 Task: Open a blank sheet, save the file as Harper Add the quote 'Embrace the journey and enjoy the ride.'Embrace the journey and enjoy the ride.  Apply font style Apply font style Magneto and font size 16 Align the text to the Justify .Change the text color to  Olive Green 
Action: Key pressed ctrl+S<Key.caps_lock>H<Key.caps_lock>arper
Screenshot: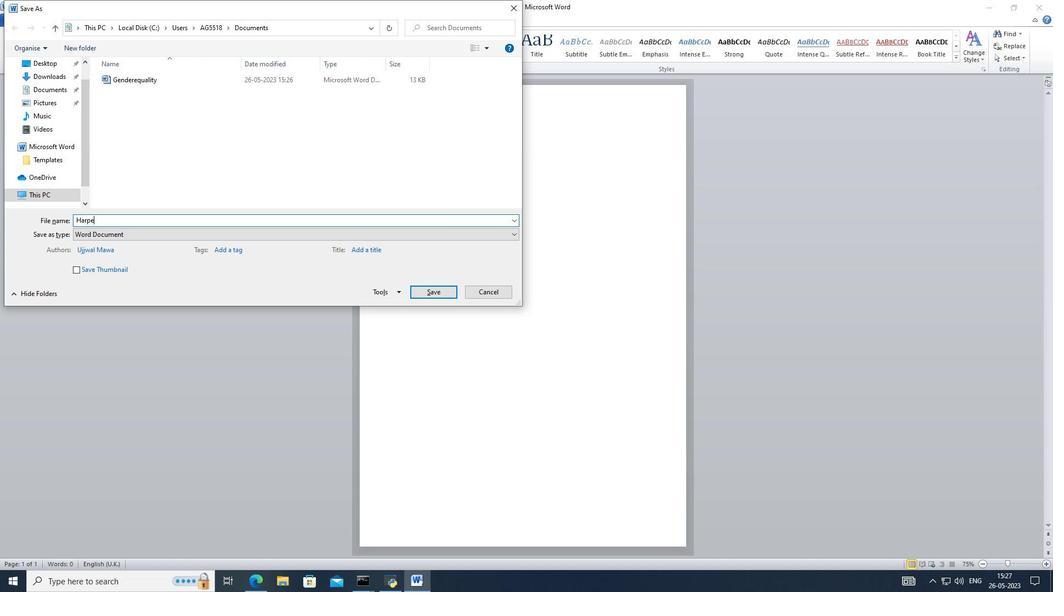 
Action: Mouse moved to (432, 292)
Screenshot: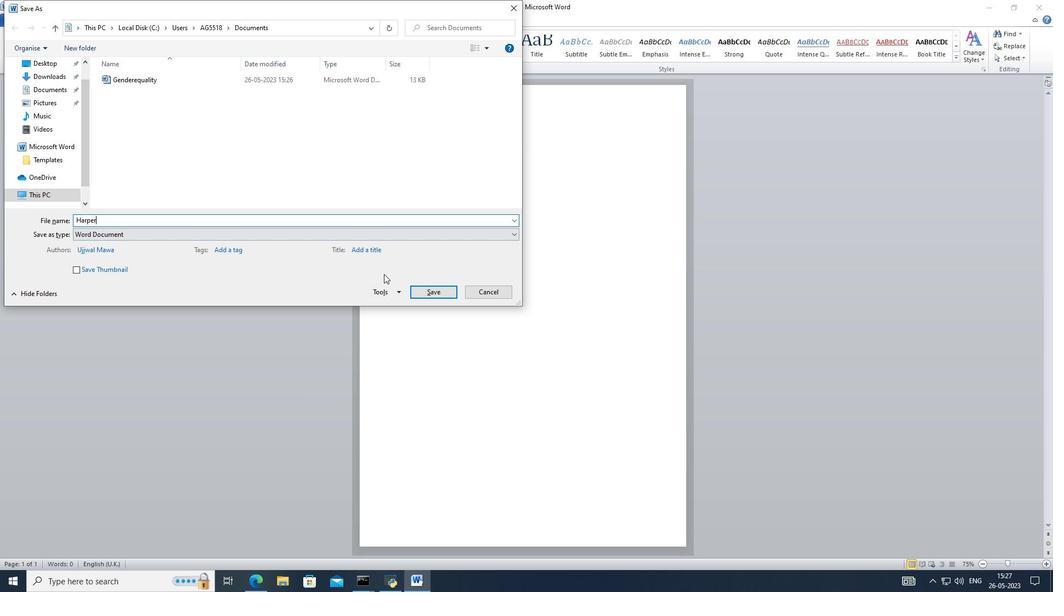 
Action: Mouse pressed left at (432, 292)
Screenshot: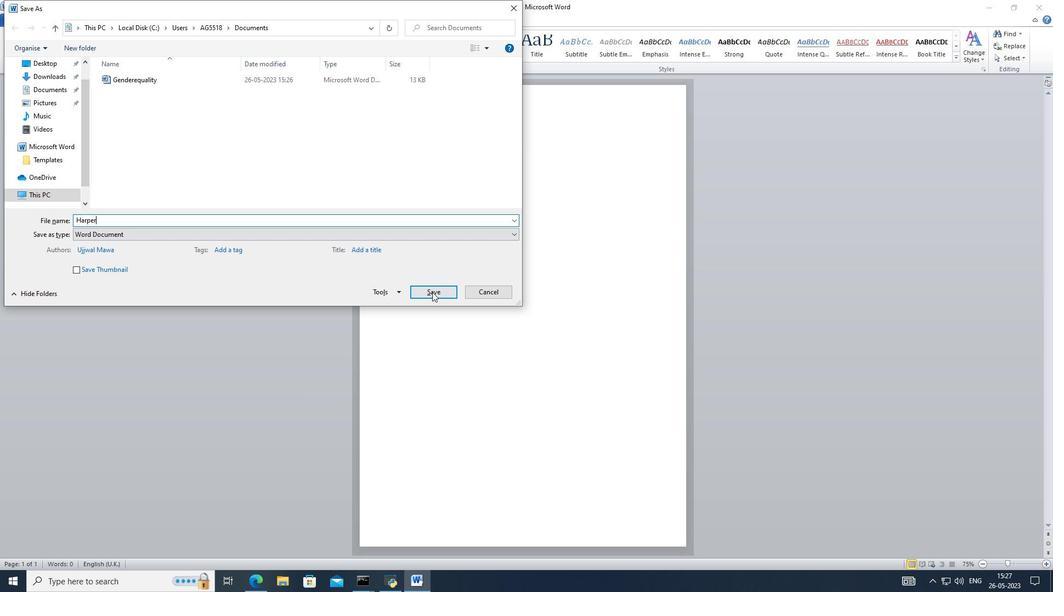 
Action: Mouse moved to (424, 169)
Screenshot: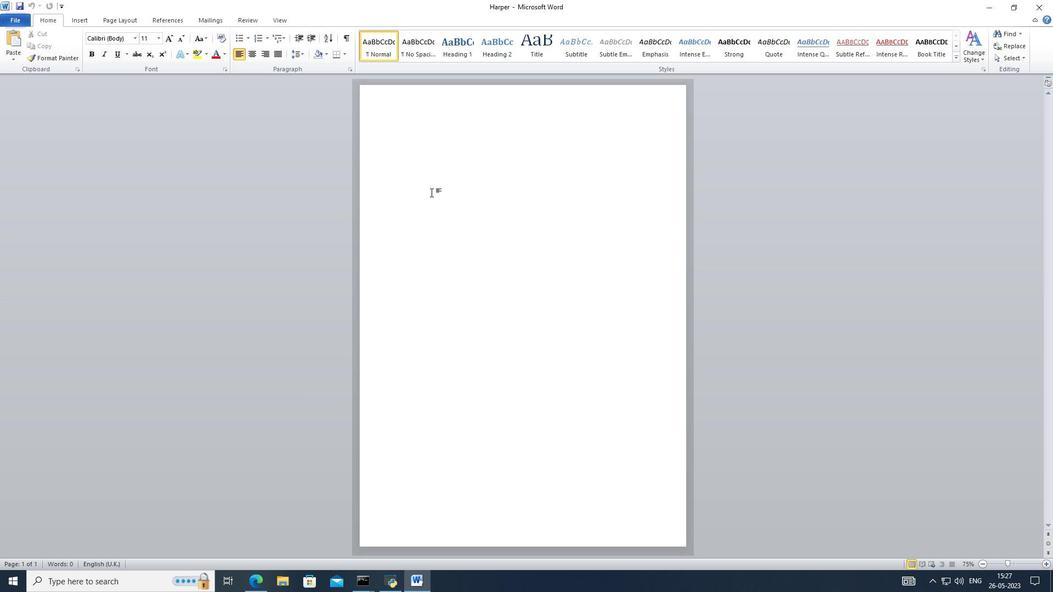 
Action: Mouse pressed left at (424, 169)
Screenshot: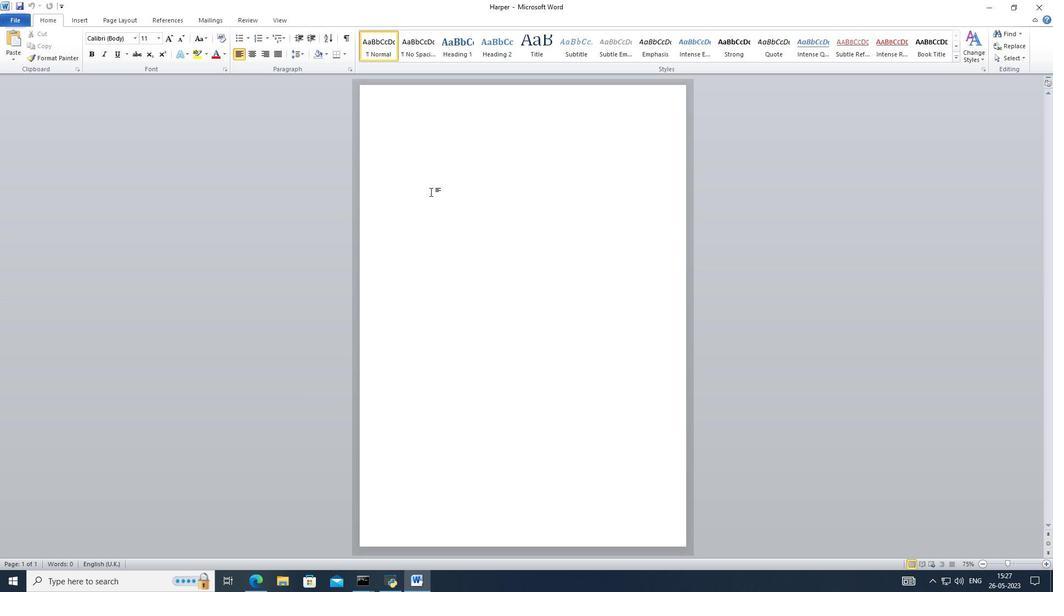 
Action: Key pressed <Key.shift_r>"<Key.caps_lock>E<Key.caps_lock>mbrace<Key.space>the<Key.space>journey<Key.space>and<Key.space>enj<Key.backspace>joy<Key.space>the<Key.space>ride.<Key.shift_r>"
Screenshot: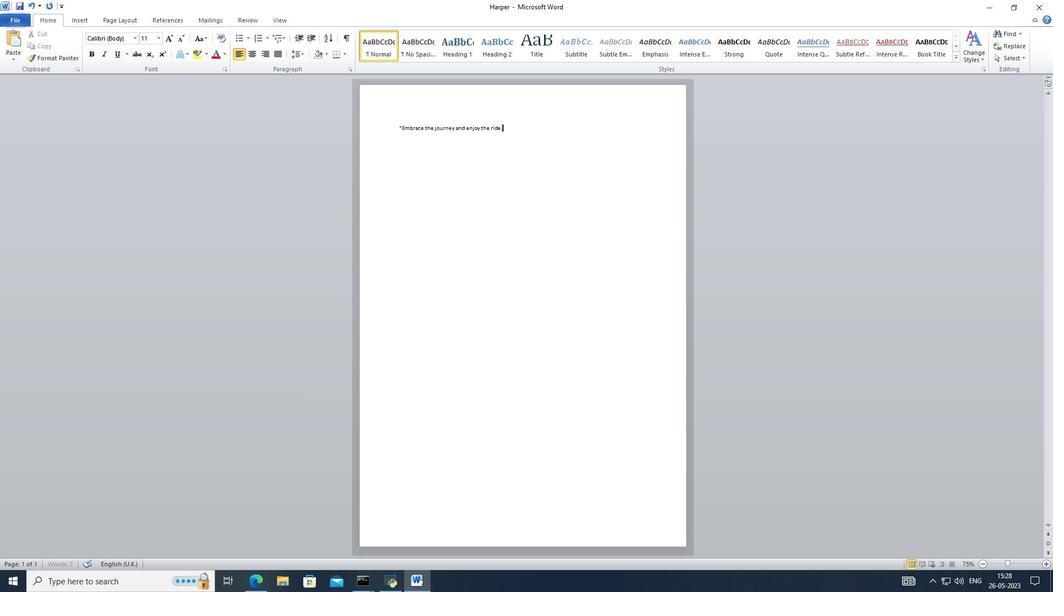 
Action: Mouse moved to (507, 120)
Screenshot: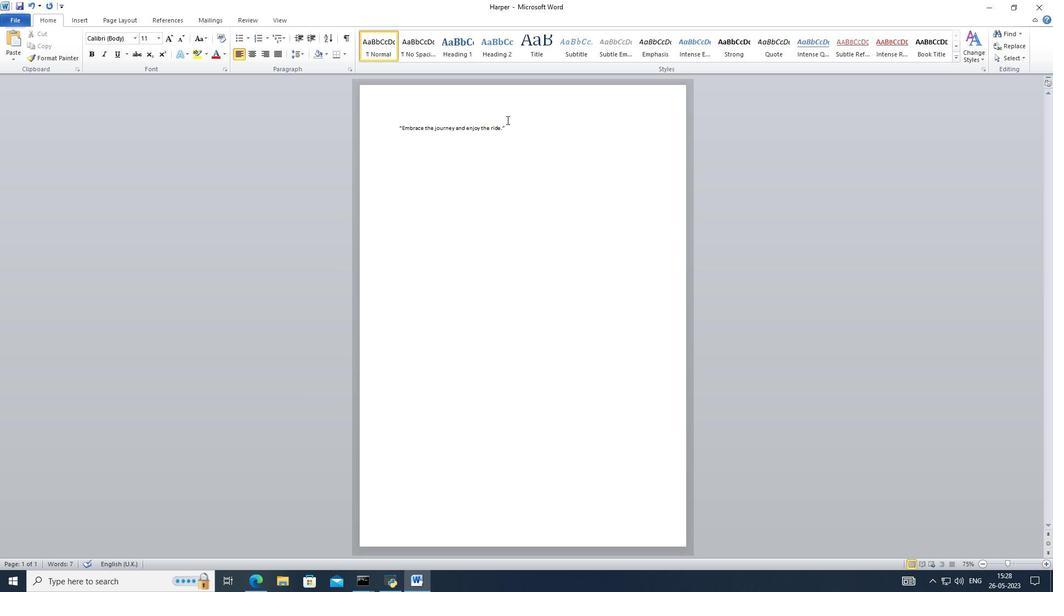 
Action: Mouse pressed left at (507, 120)
Screenshot: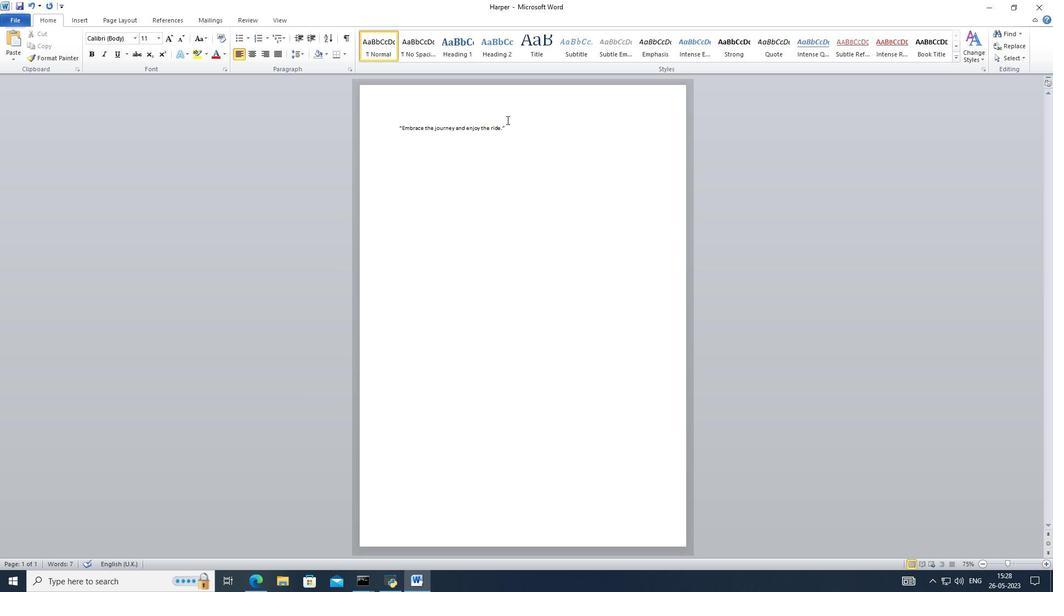 
Action: Mouse moved to (135, 36)
Screenshot: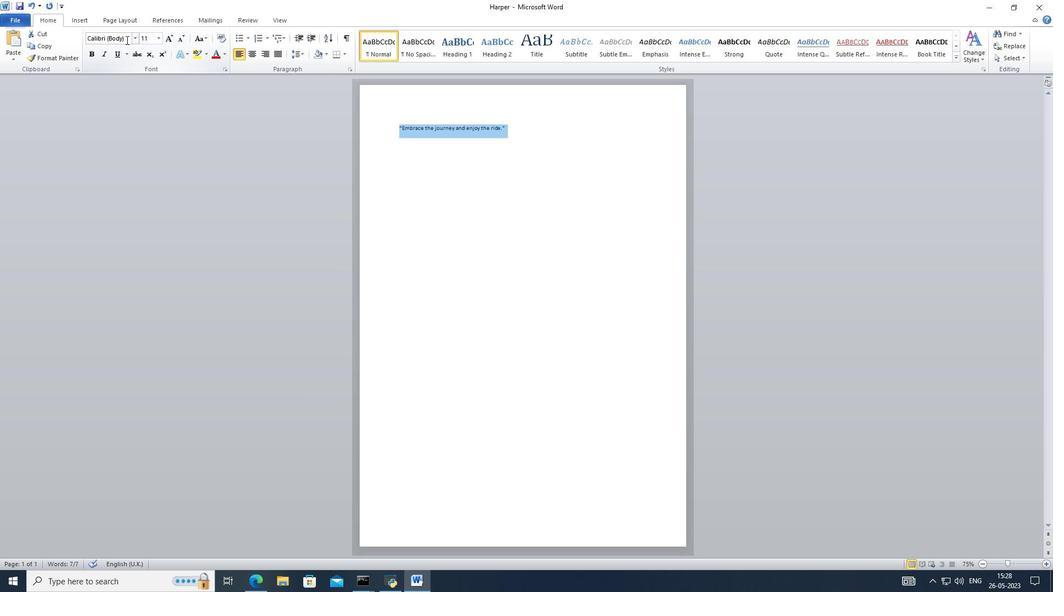 
Action: Mouse pressed left at (135, 36)
Screenshot: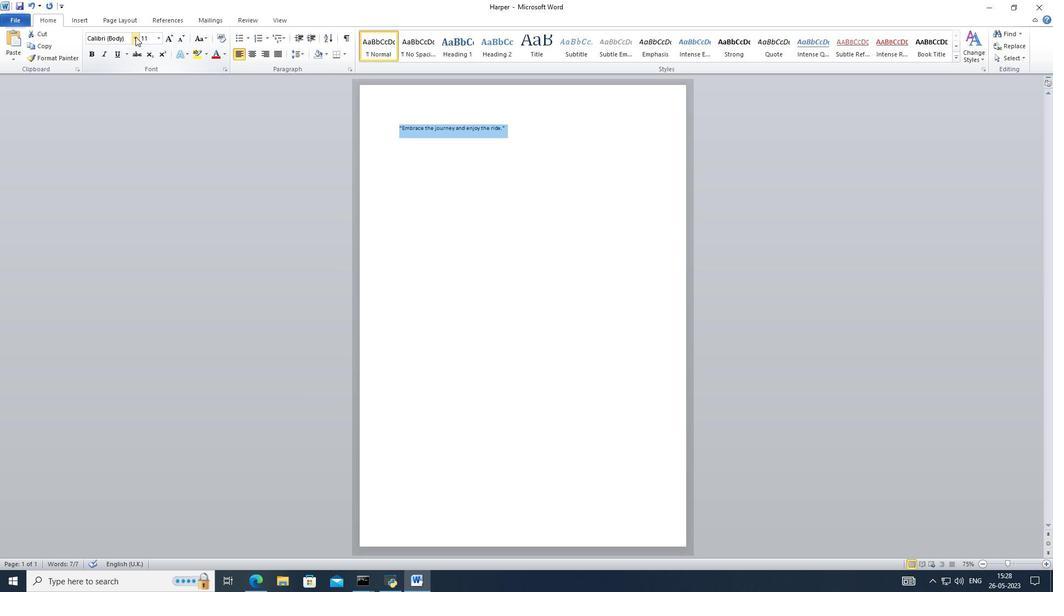 
Action: Mouse moved to (122, 259)
Screenshot: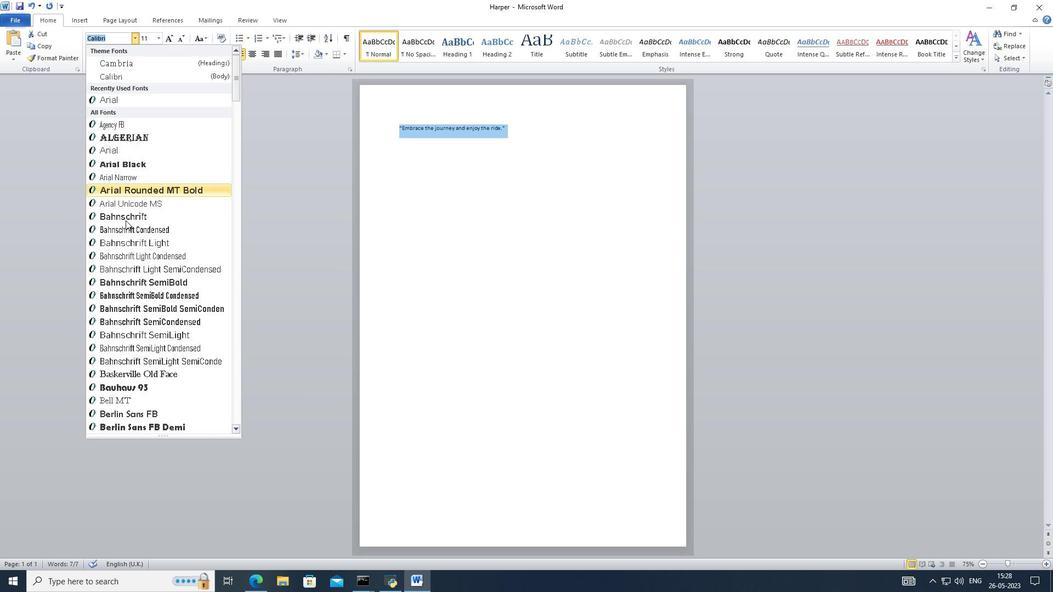 
Action: Mouse scrolled (122, 258) with delta (0, 0)
Screenshot: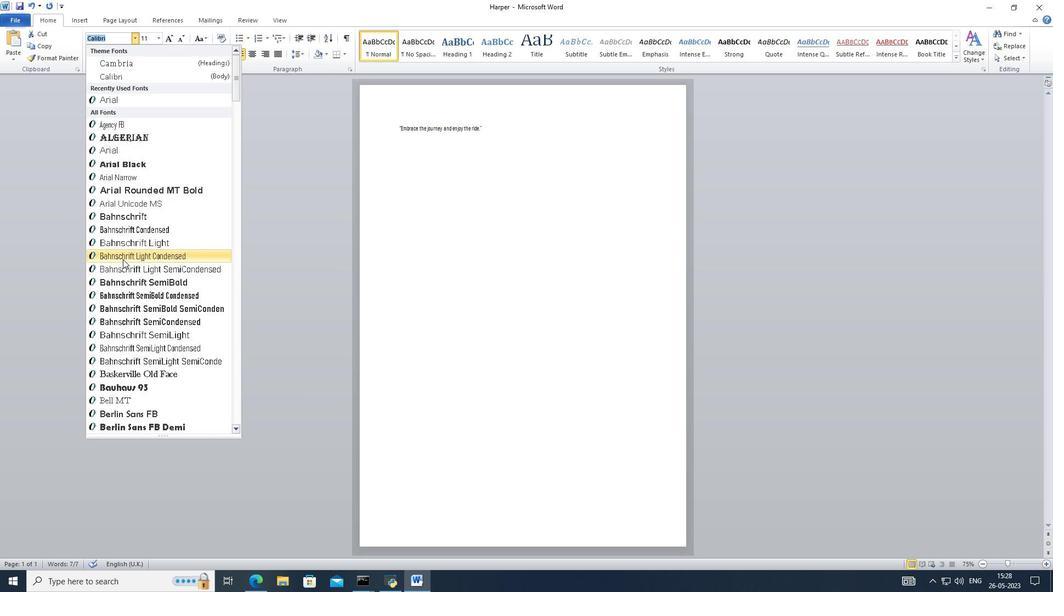 
Action: Mouse scrolled (122, 258) with delta (0, 0)
Screenshot: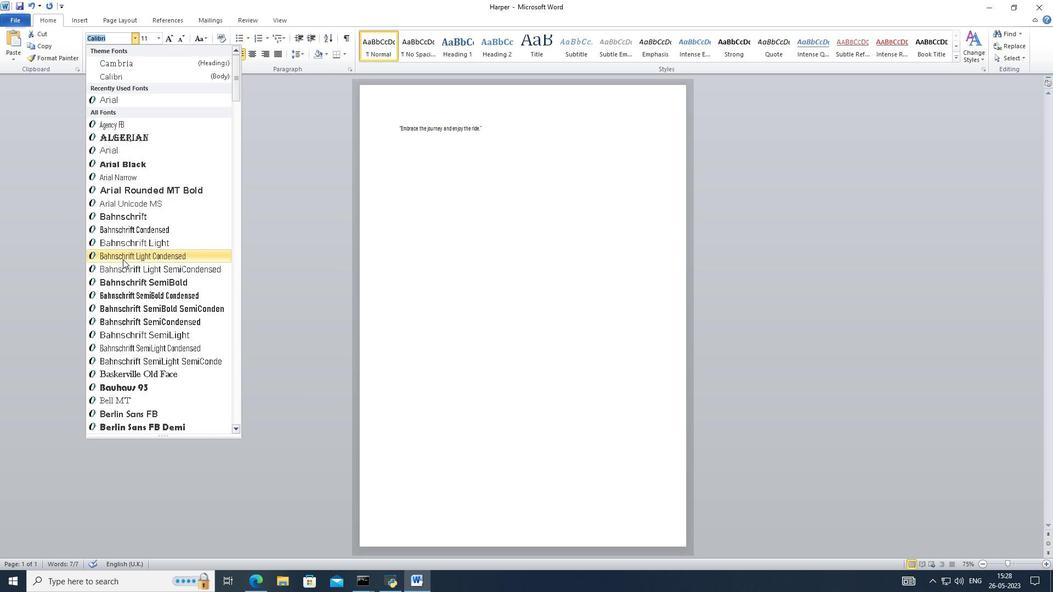 
Action: Mouse scrolled (122, 258) with delta (0, 0)
Screenshot: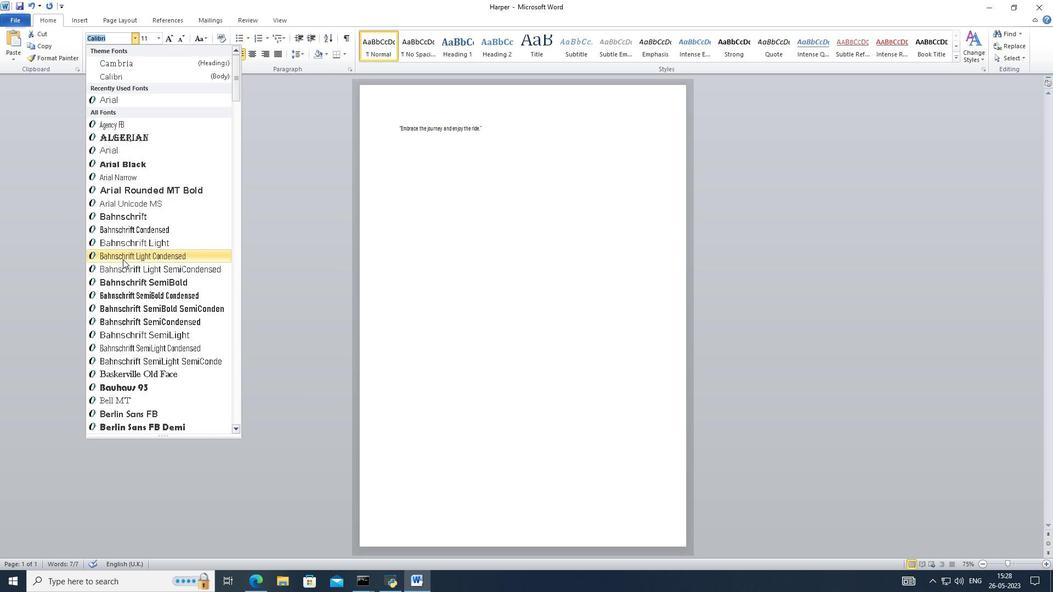 
Action: Mouse scrolled (122, 260) with delta (0, 0)
Screenshot: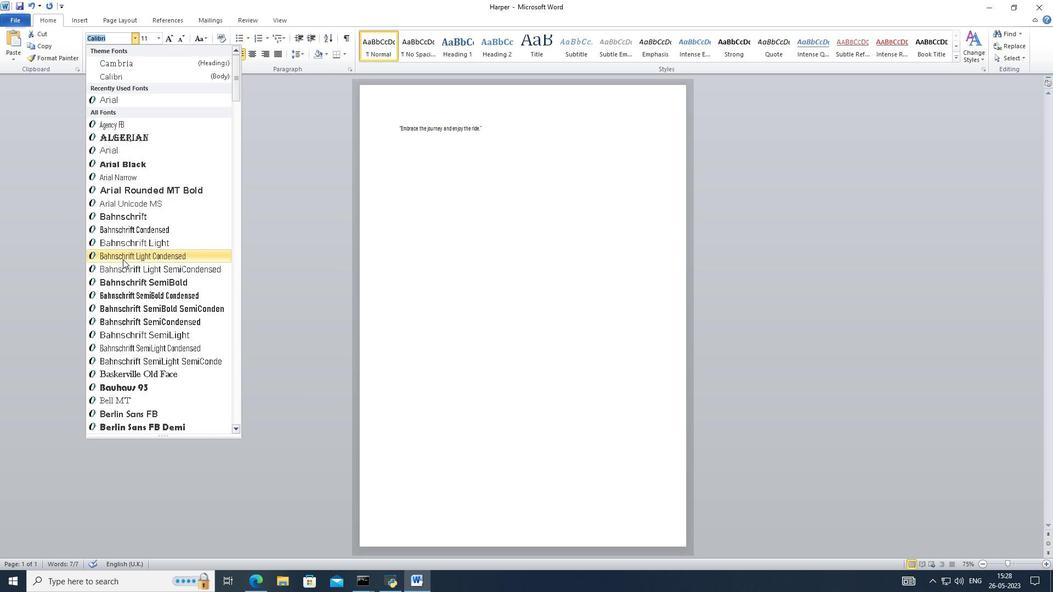 
Action: Mouse scrolled (122, 258) with delta (0, 0)
Screenshot: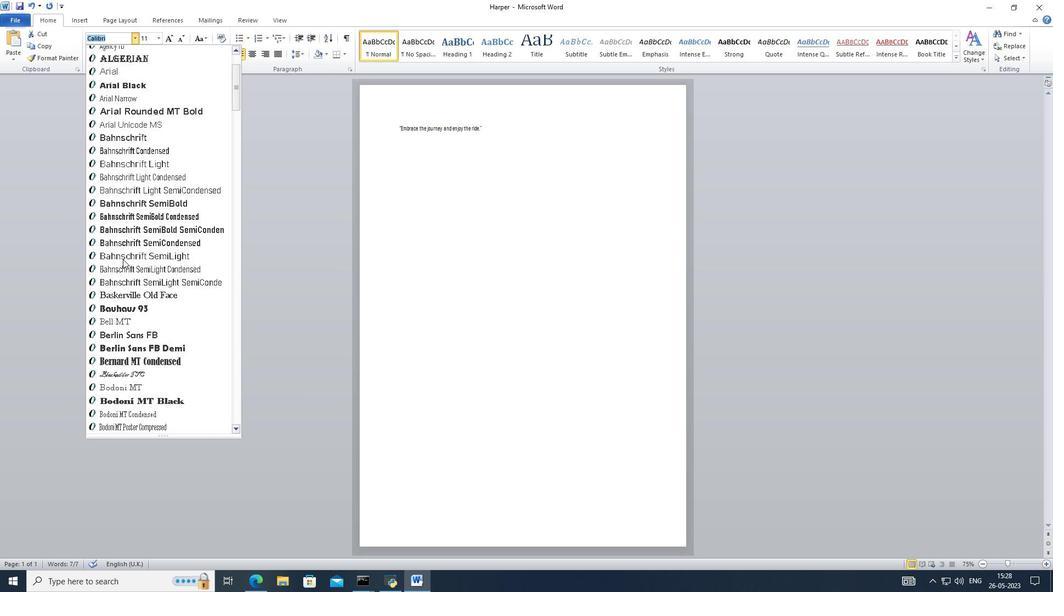 
Action: Mouse scrolled (122, 258) with delta (0, 0)
Screenshot: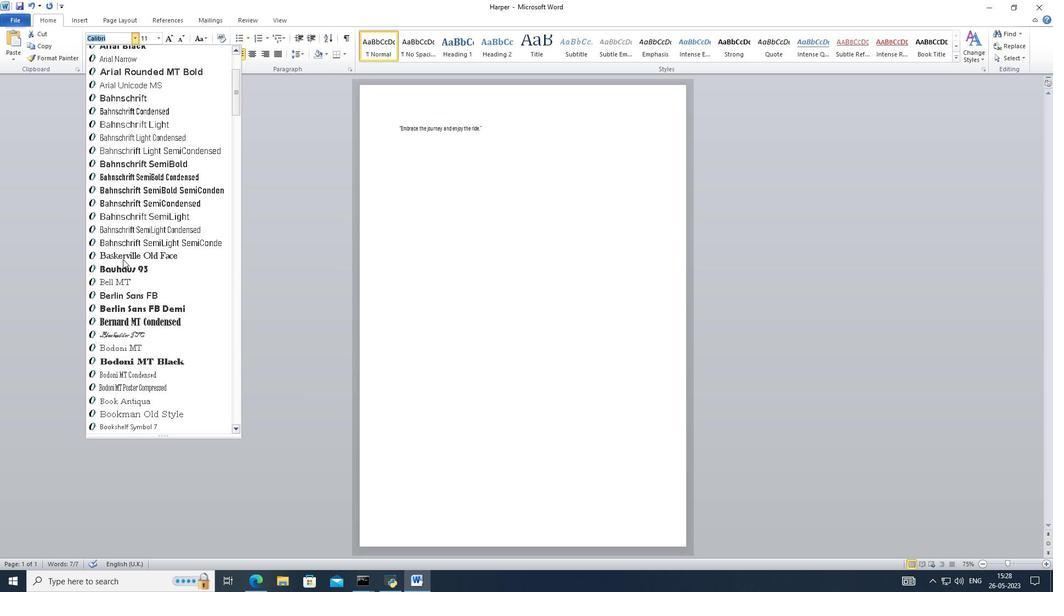 
Action: Mouse scrolled (122, 258) with delta (0, 0)
Screenshot: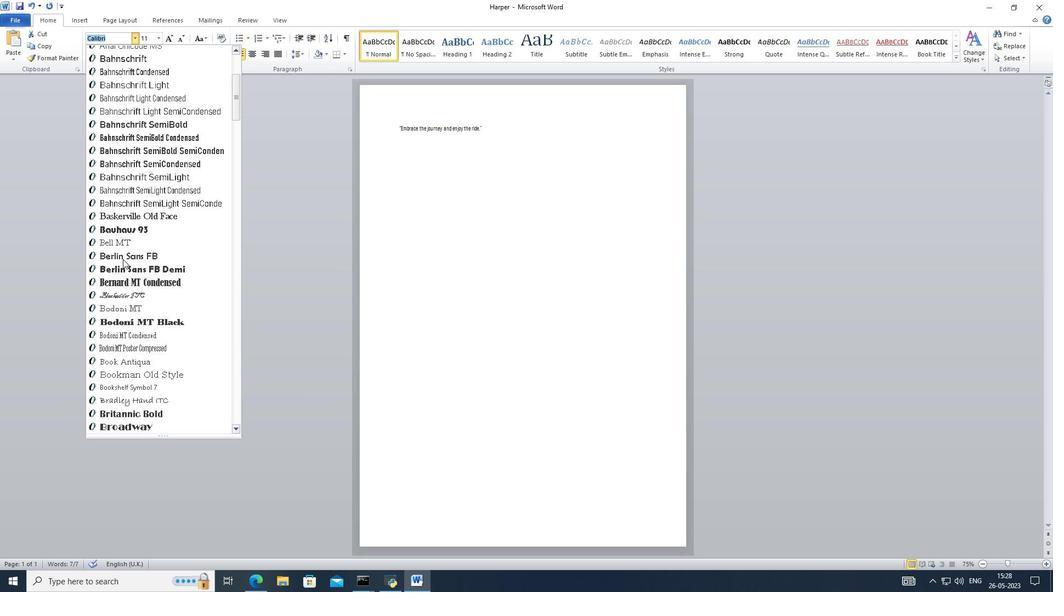 
Action: Mouse scrolled (122, 258) with delta (0, 0)
Screenshot: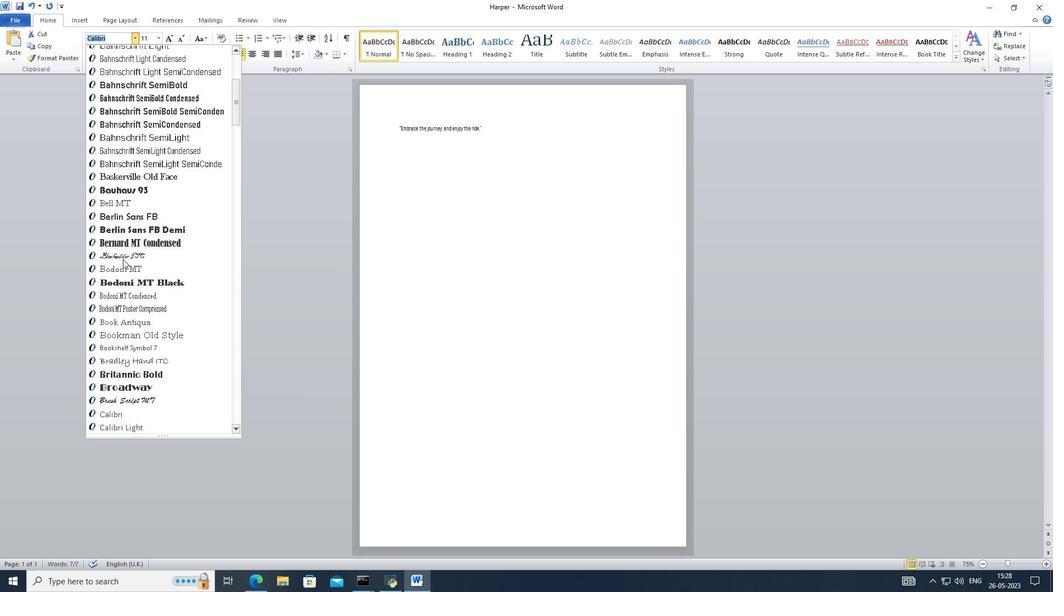 
Action: Mouse scrolled (122, 258) with delta (0, 0)
Screenshot: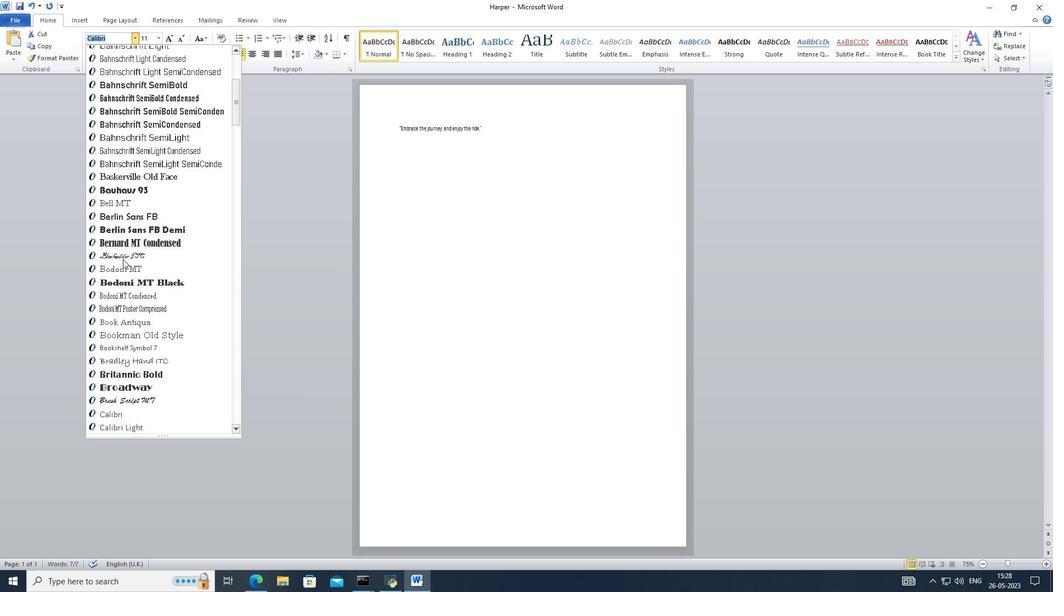 
Action: Mouse scrolled (122, 258) with delta (0, 0)
Screenshot: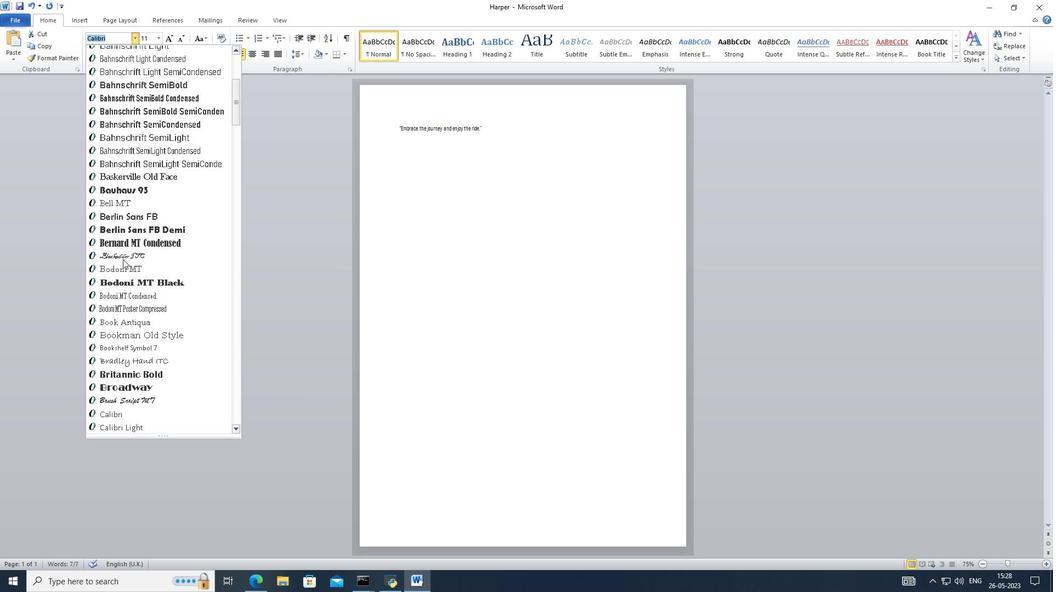 
Action: Mouse scrolled (122, 258) with delta (0, 0)
Screenshot: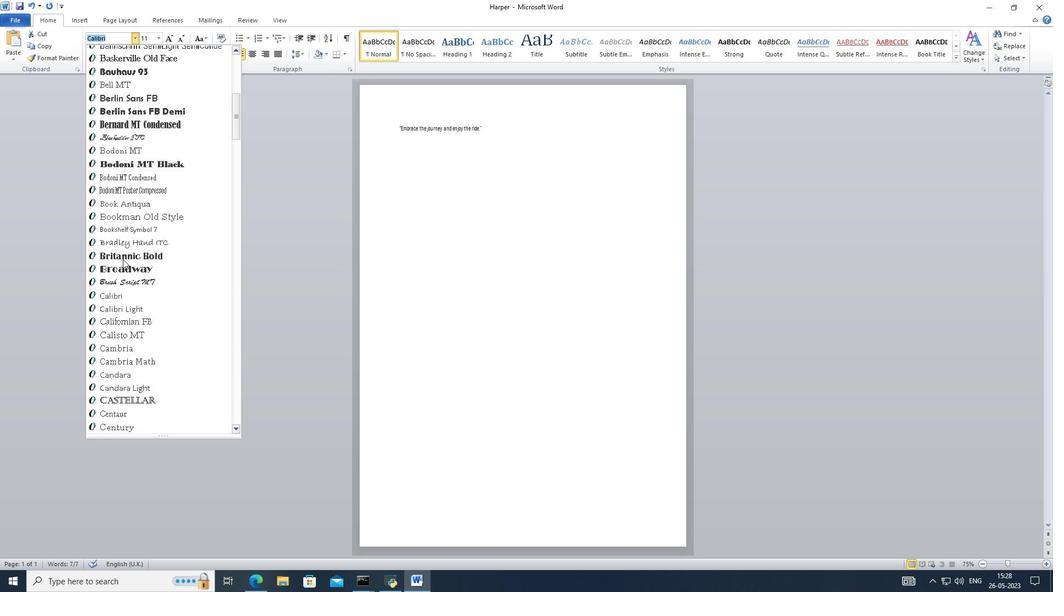 
Action: Mouse scrolled (122, 260) with delta (0, 0)
Screenshot: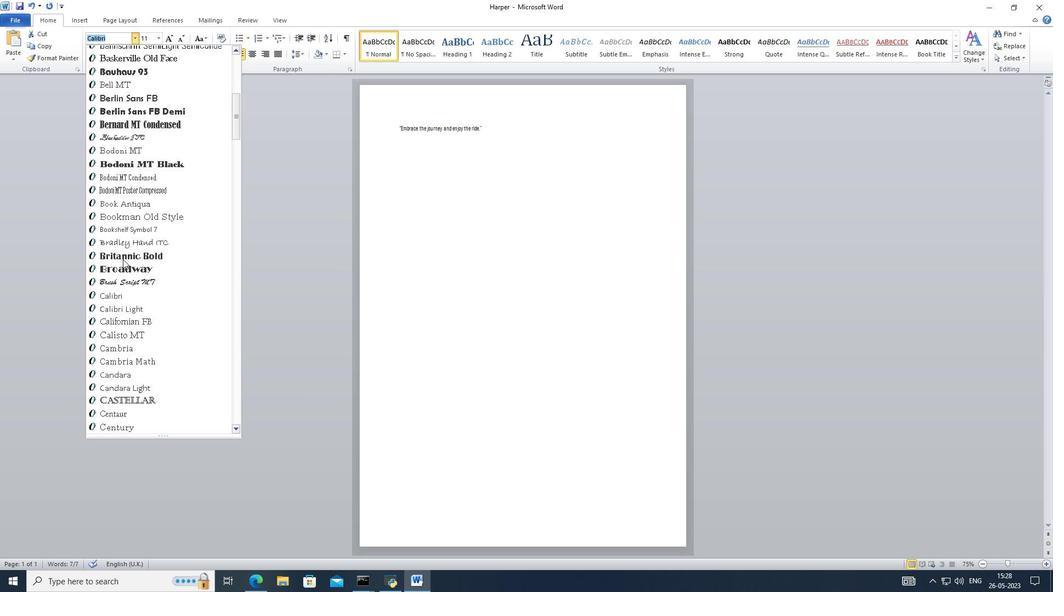 
Action: Mouse moved to (122, 260)
Screenshot: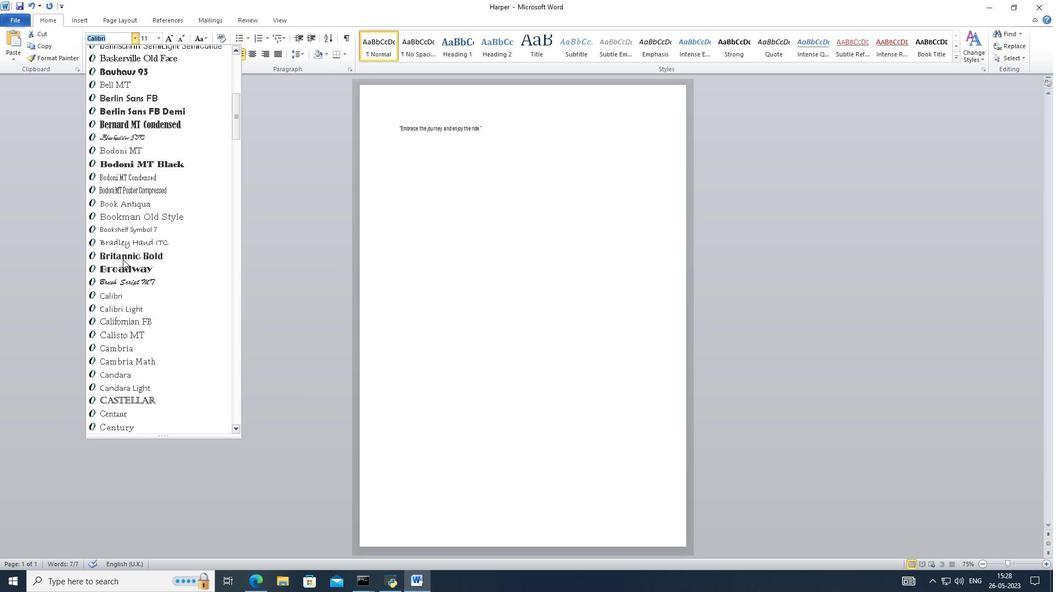 
Action: Mouse scrolled (122, 259) with delta (0, 0)
Screenshot: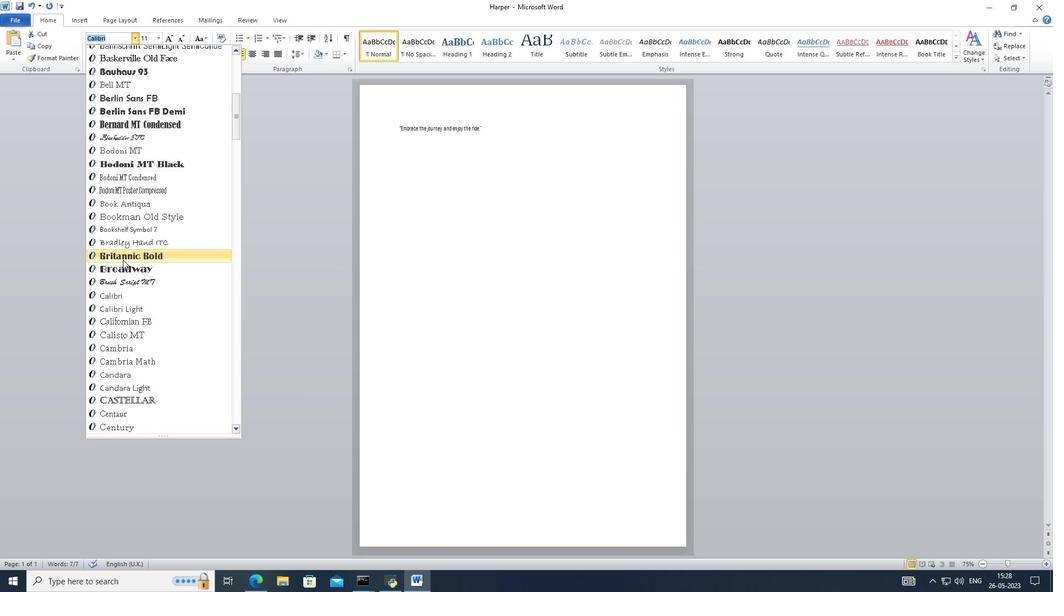 
Action: Mouse moved to (123, 258)
Screenshot: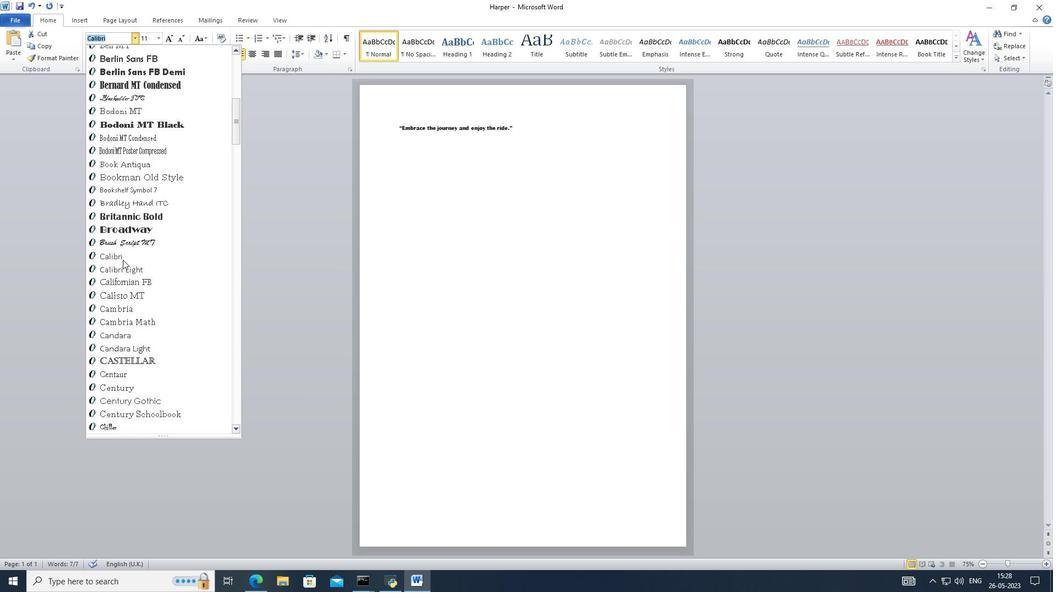 
Action: Mouse scrolled (123, 259) with delta (0, 0)
Screenshot: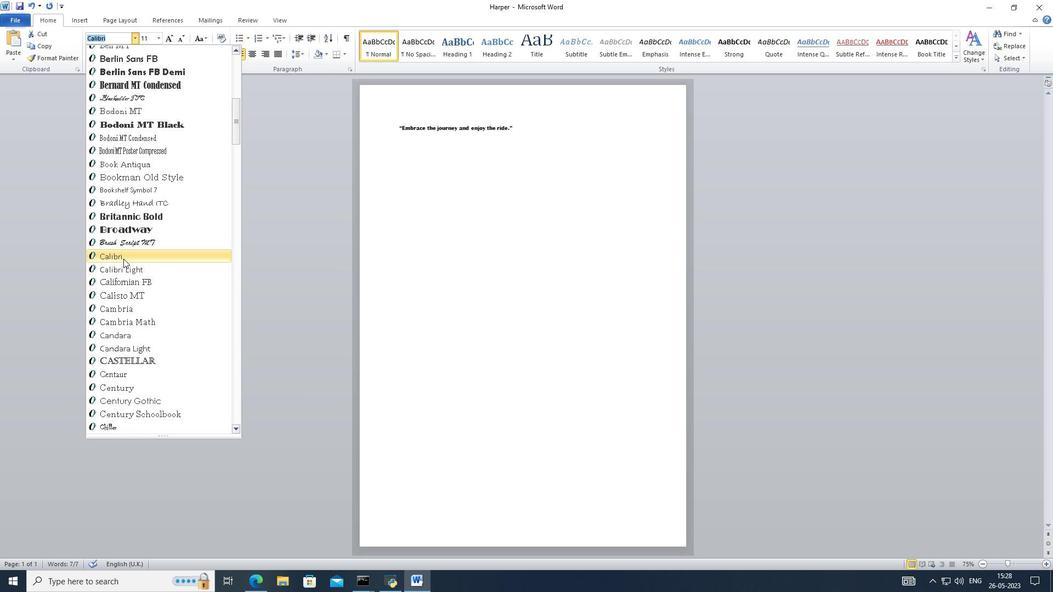 
Action: Mouse scrolled (123, 258) with delta (0, 0)
Screenshot: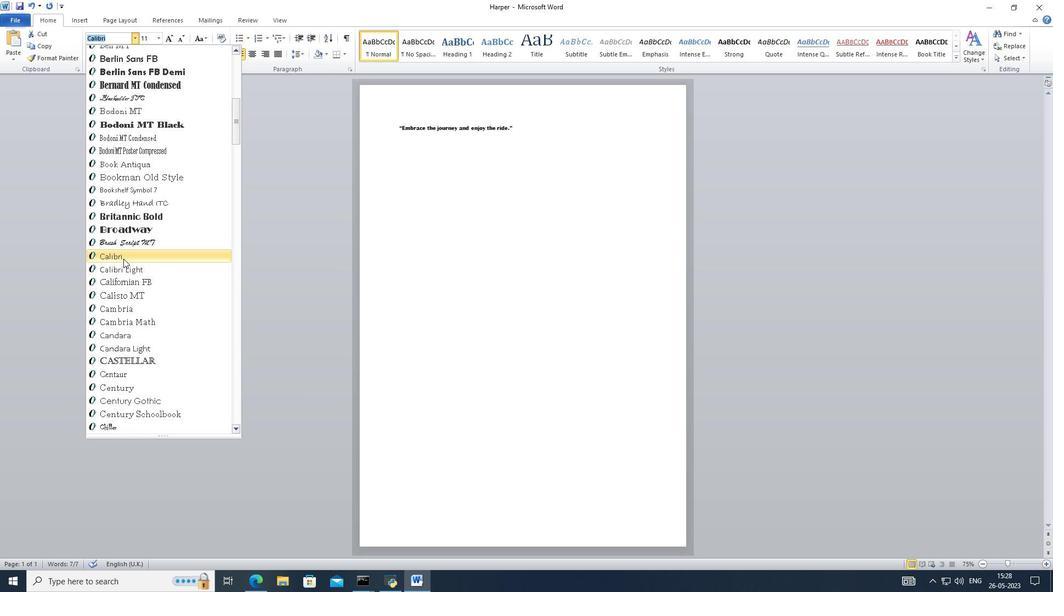 
Action: Mouse moved to (150, 339)
Screenshot: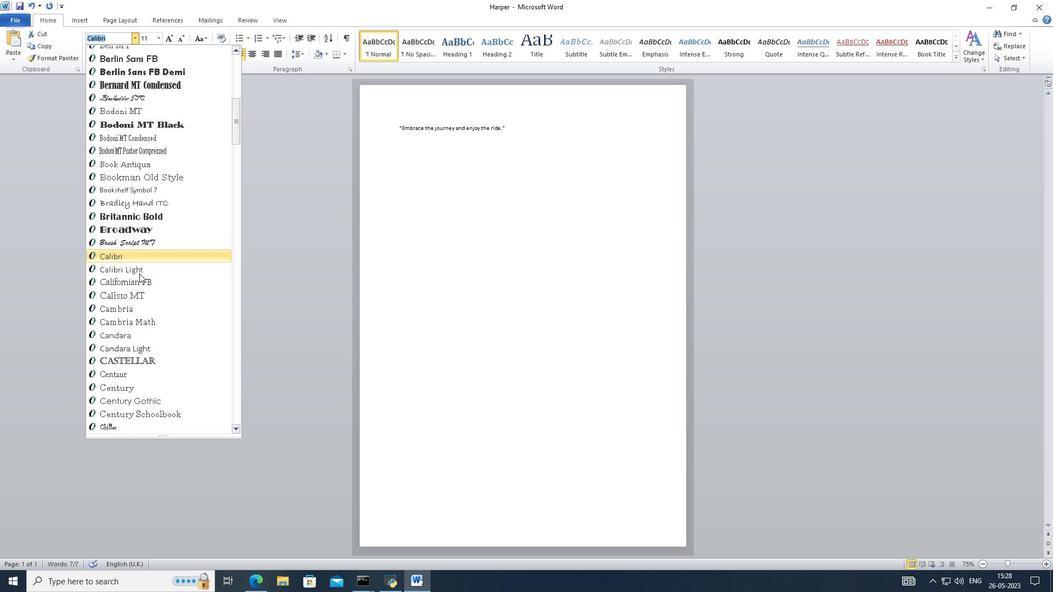 
Action: Mouse scrolled (150, 339) with delta (0, 0)
Screenshot: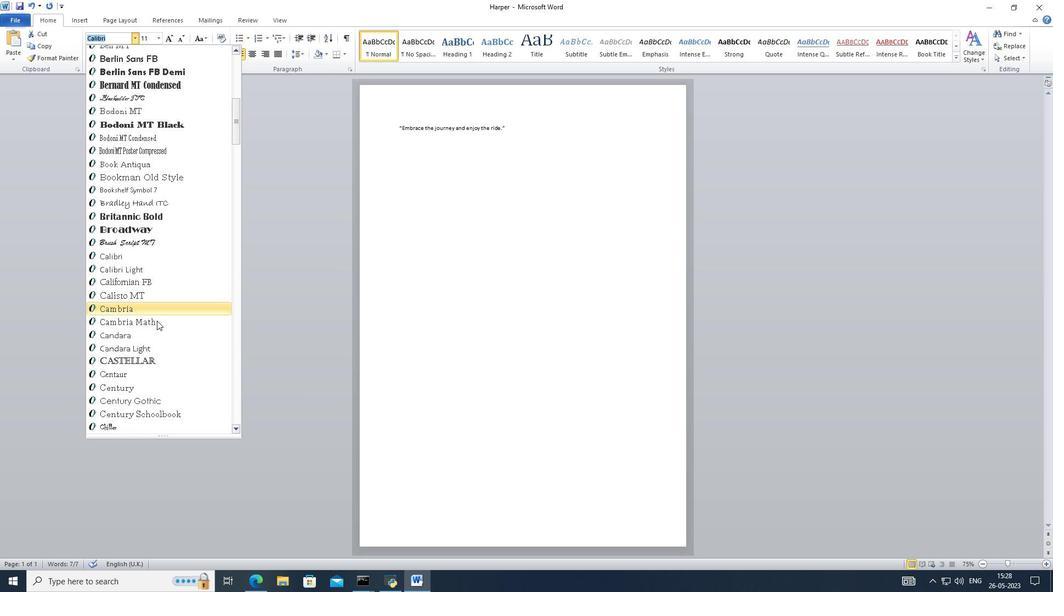 
Action: Mouse scrolled (150, 339) with delta (0, 0)
Screenshot: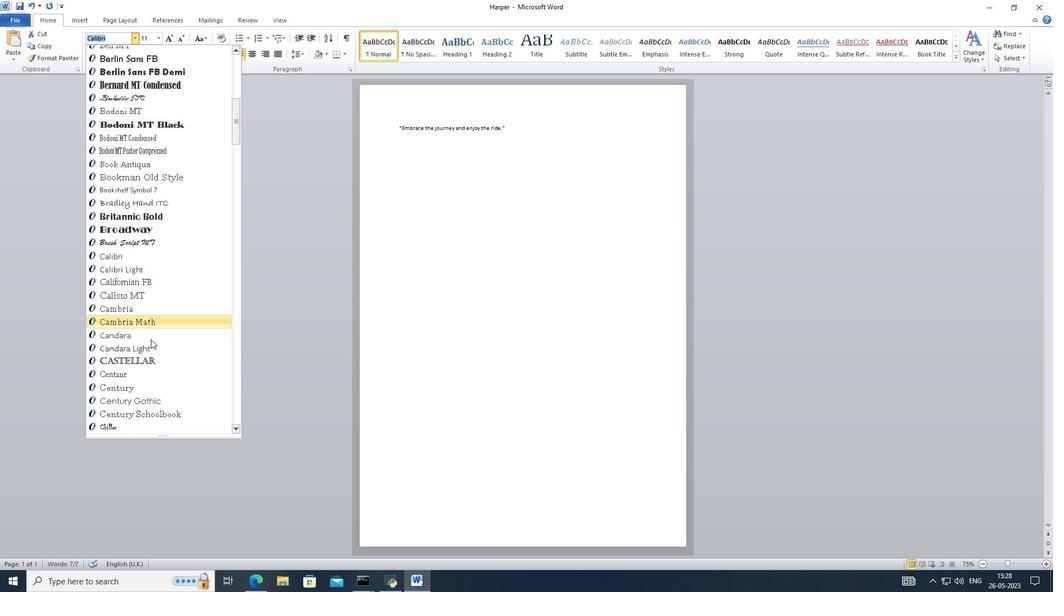 
Action: Mouse moved to (149, 340)
Screenshot: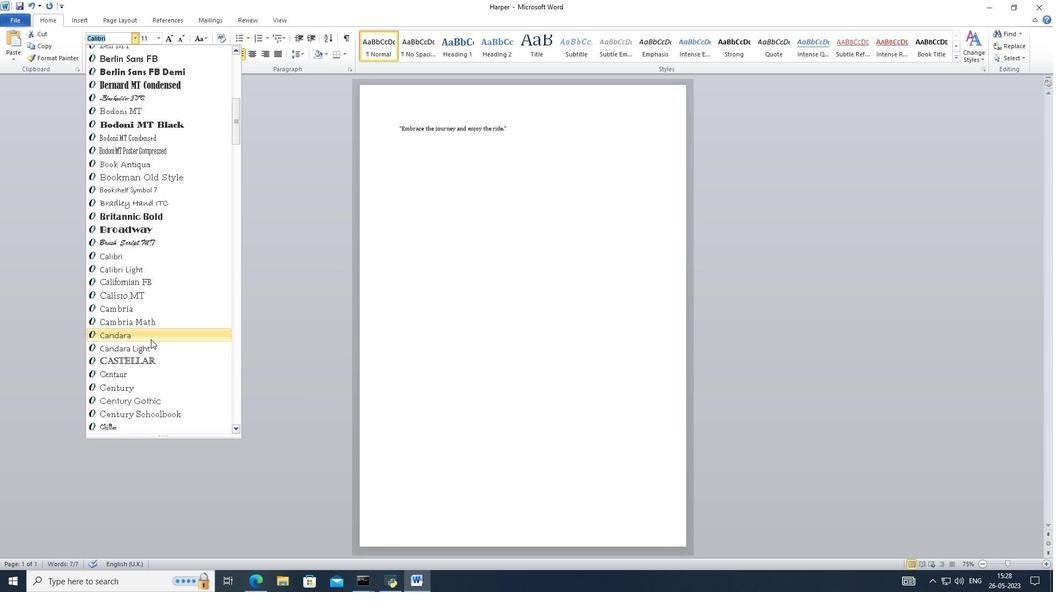 
Action: Mouse scrolled (149, 340) with delta (0, 0)
Screenshot: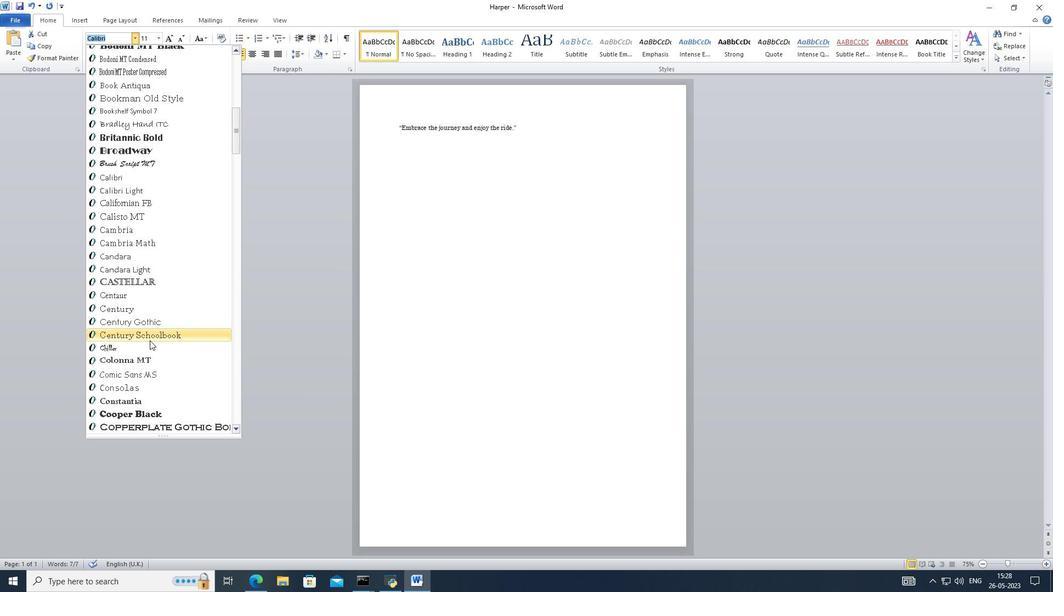 
Action: Mouse scrolled (149, 340) with delta (0, 0)
Screenshot: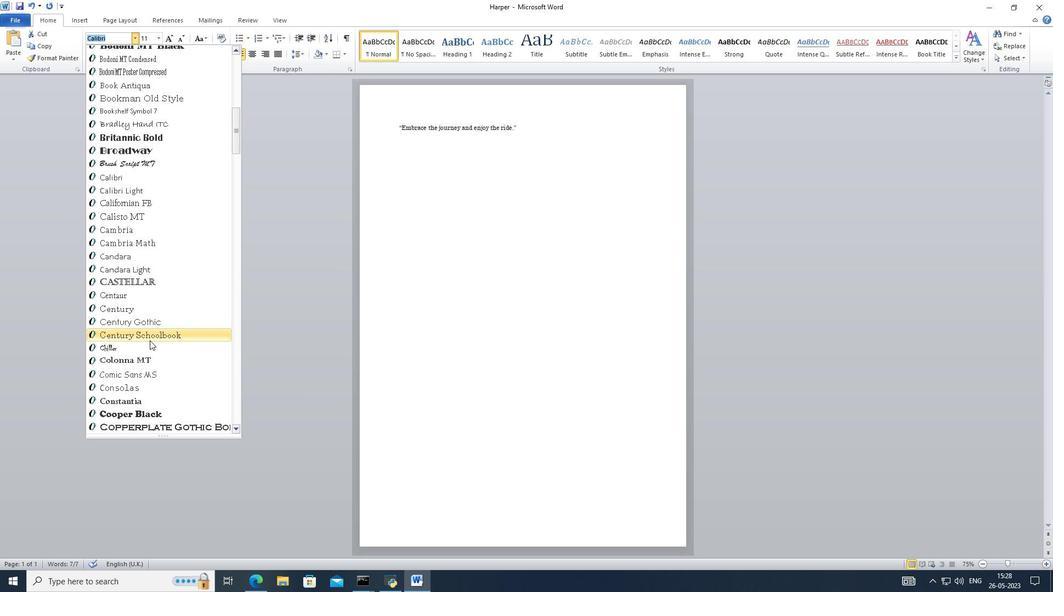 
Action: Mouse scrolled (149, 341) with delta (0, 0)
Screenshot: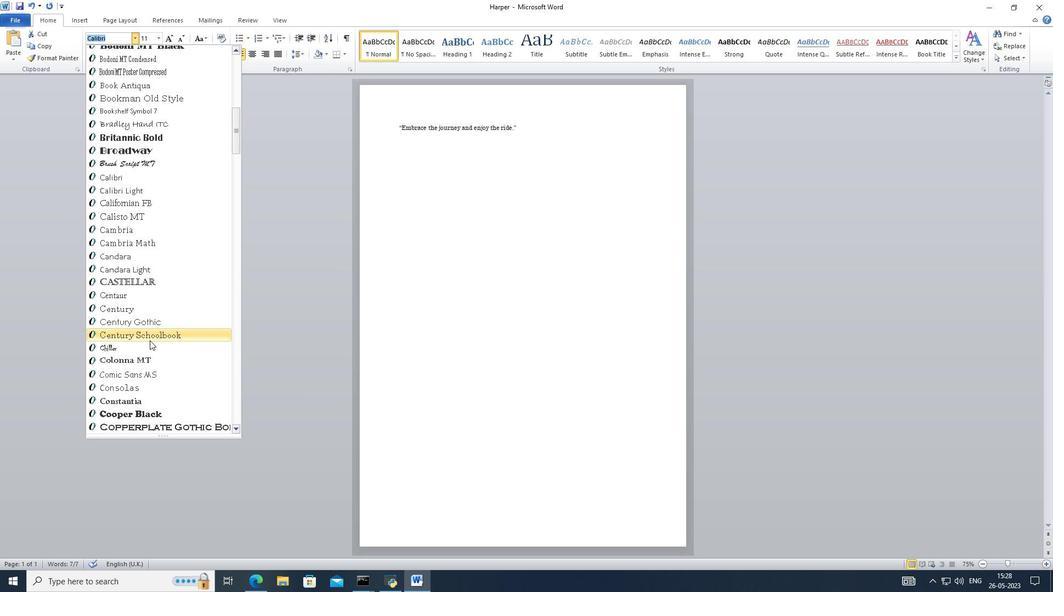 
Action: Mouse scrolled (149, 340) with delta (0, 0)
Screenshot: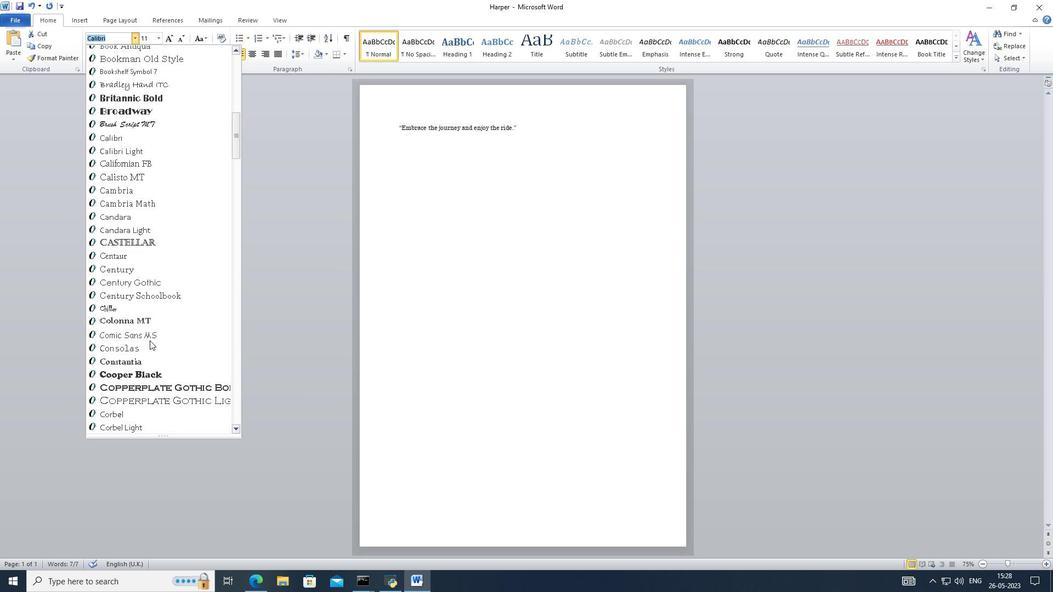 
Action: Mouse scrolled (149, 340) with delta (0, 0)
Screenshot: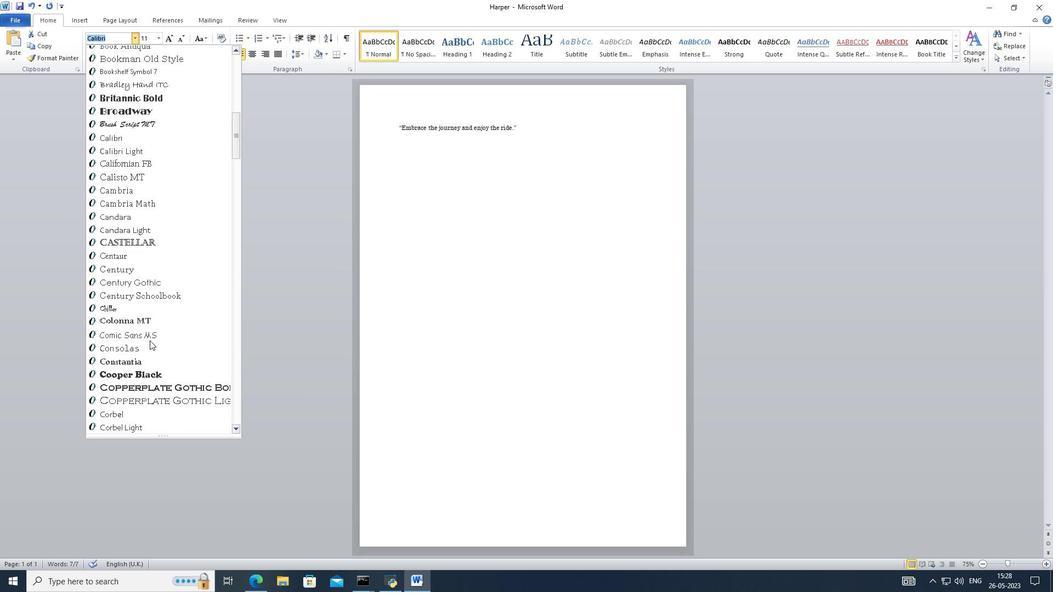 
Action: Mouse scrolled (149, 340) with delta (0, 0)
Screenshot: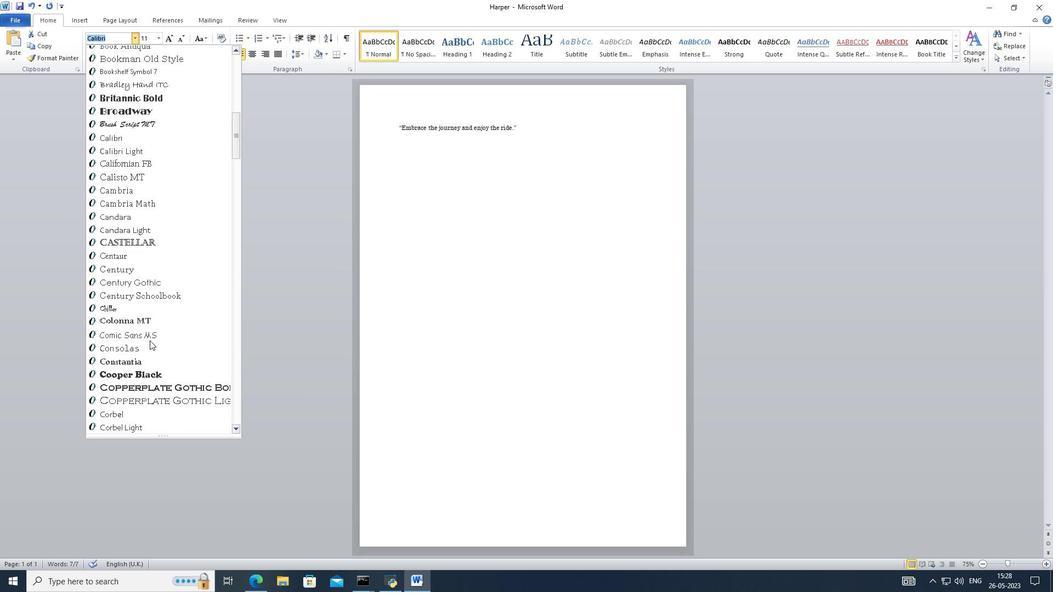 
Action: Mouse scrolled (149, 340) with delta (0, 0)
Screenshot: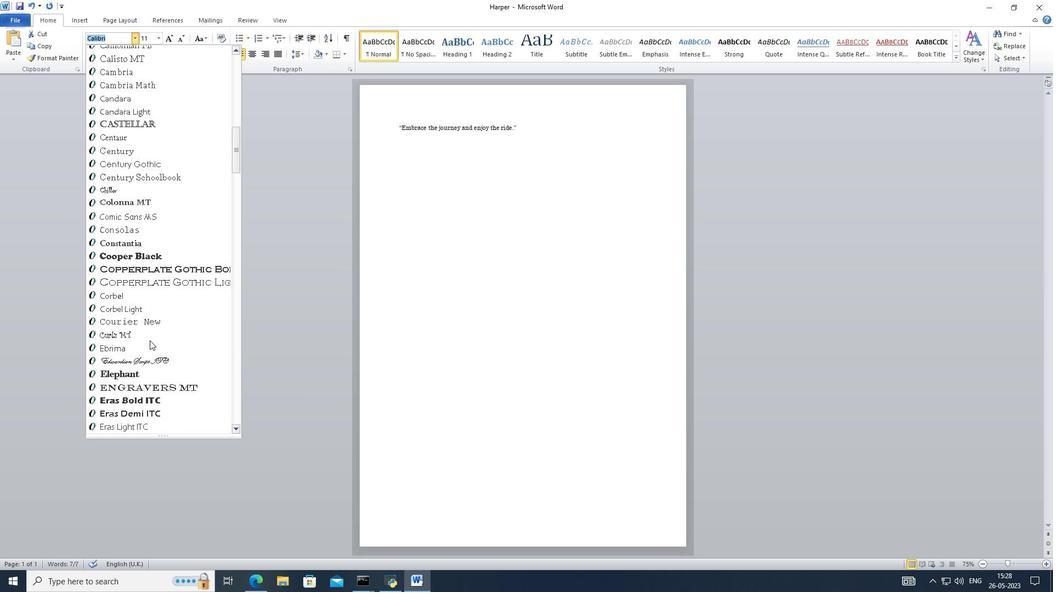 
Action: Mouse scrolled (149, 340) with delta (0, 0)
Screenshot: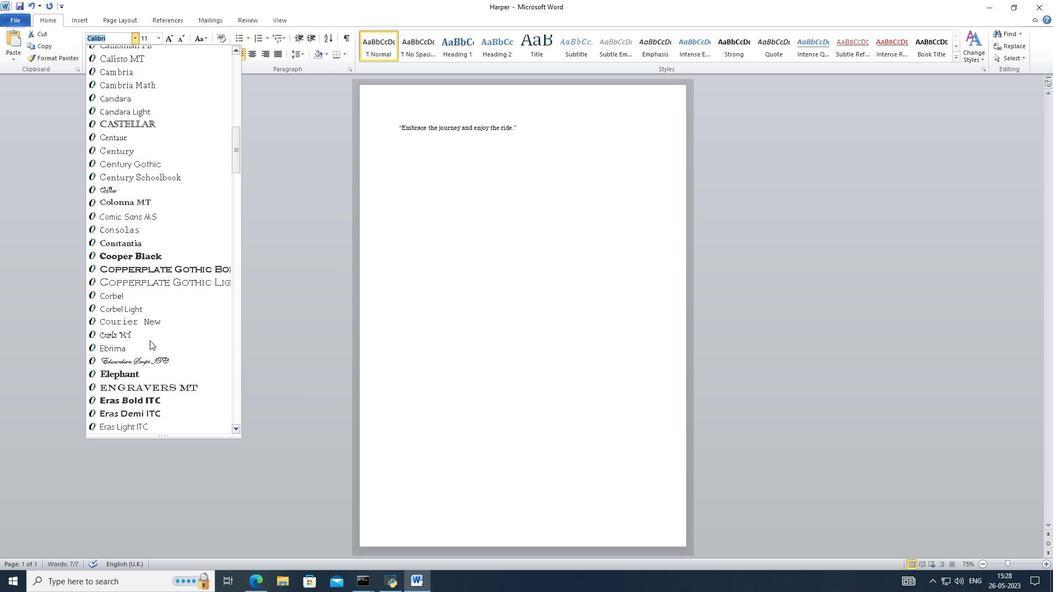 
Action: Mouse scrolled (149, 340) with delta (0, 0)
Screenshot: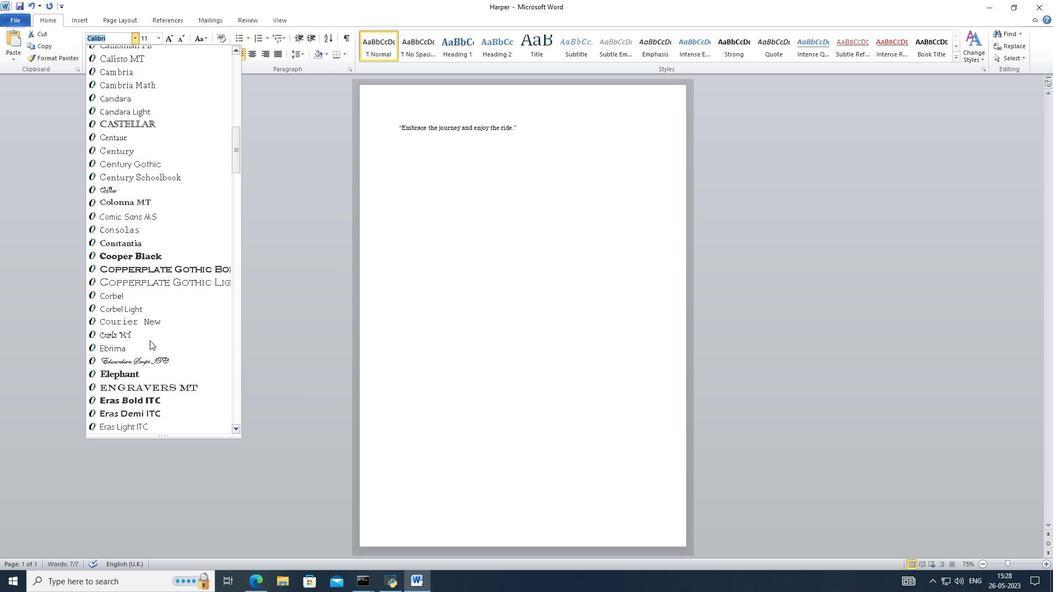 
Action: Mouse scrolled (149, 340) with delta (0, 0)
Screenshot: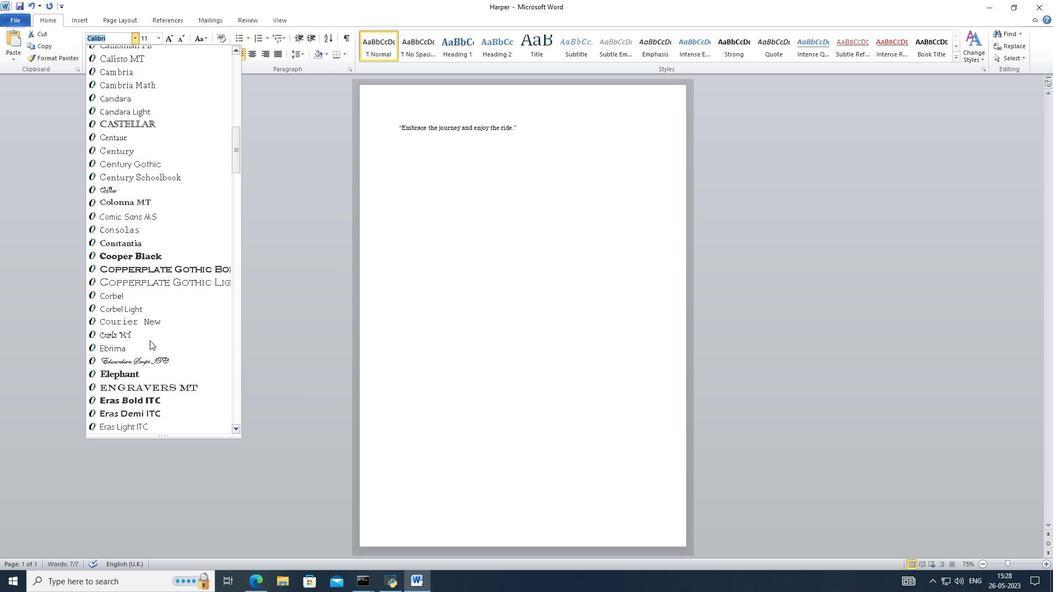 
Action: Mouse scrolled (149, 341) with delta (0, 0)
Screenshot: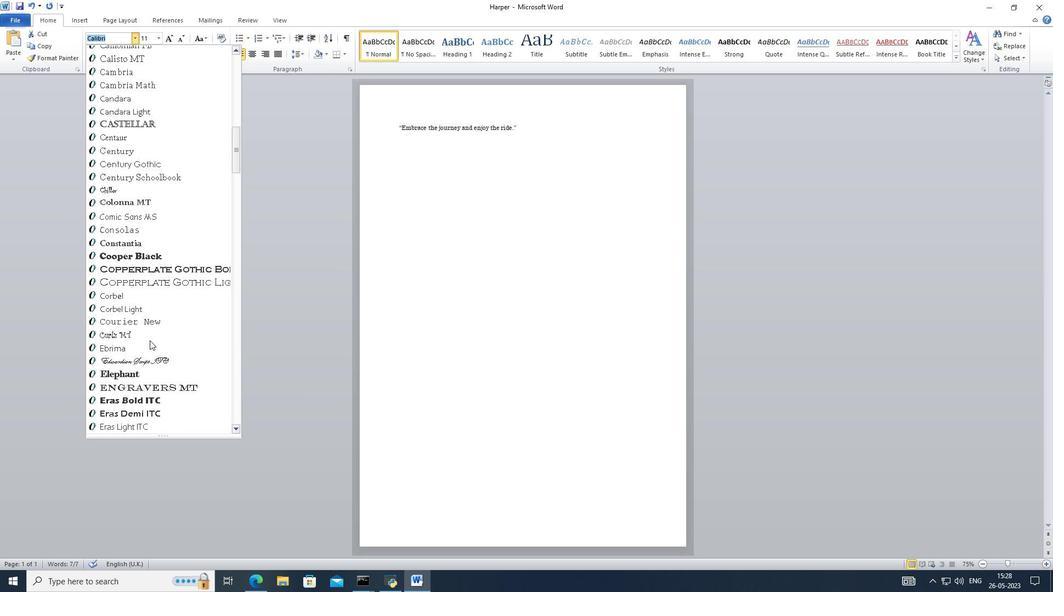 
Action: Mouse scrolled (149, 340) with delta (0, 0)
Screenshot: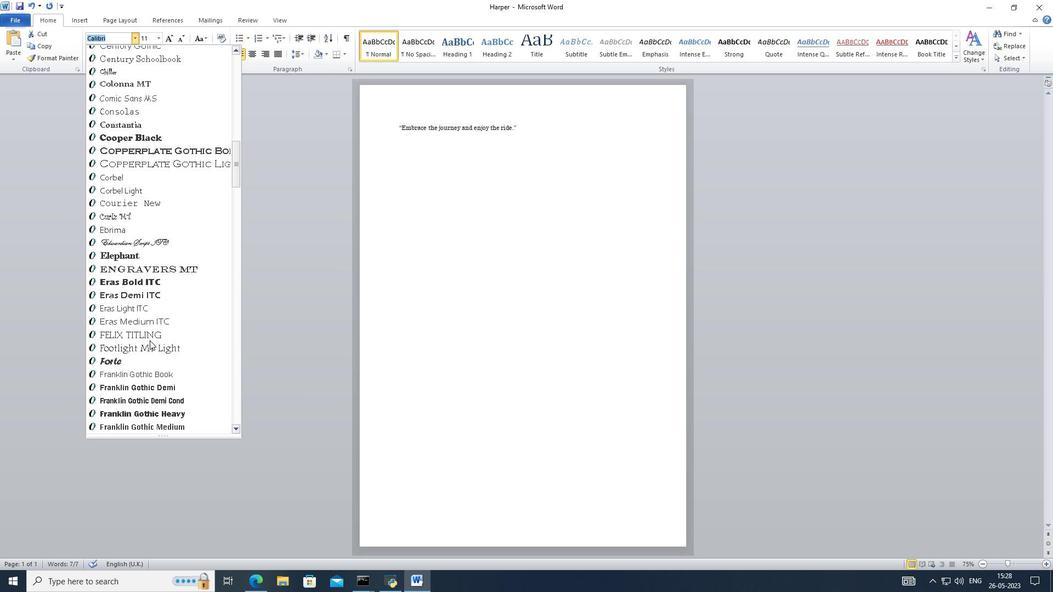 
Action: Mouse scrolled (149, 340) with delta (0, 0)
Screenshot: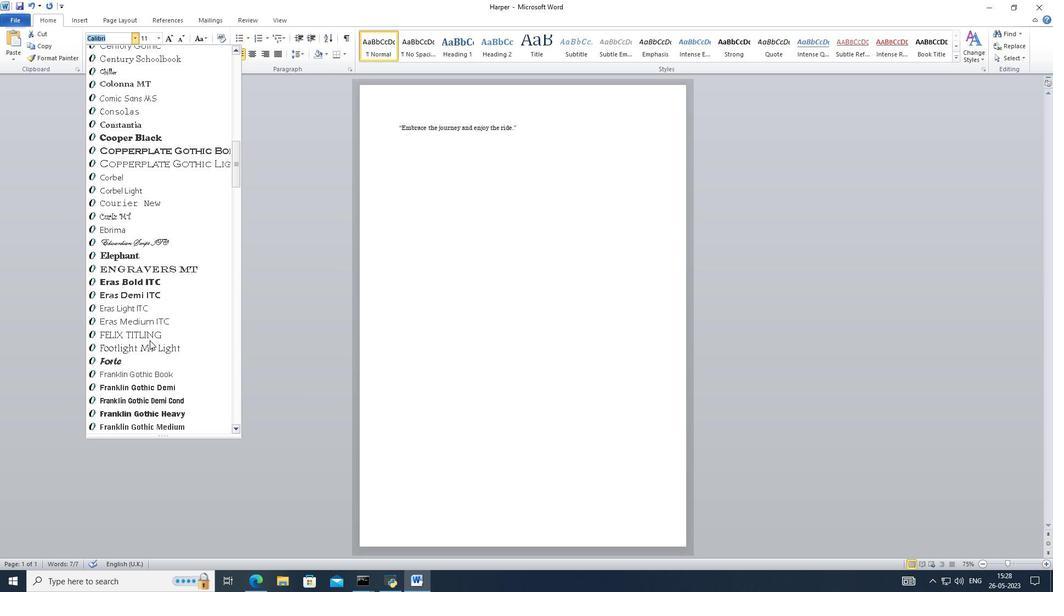 
Action: Mouse scrolled (149, 340) with delta (0, 0)
Screenshot: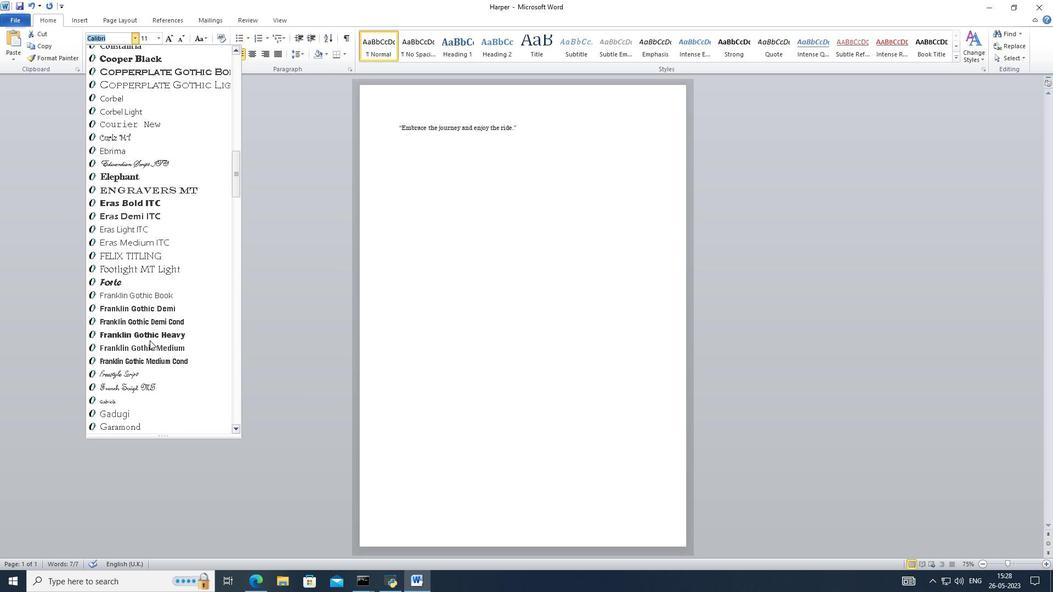 
Action: Mouse scrolled (149, 340) with delta (0, 0)
Screenshot: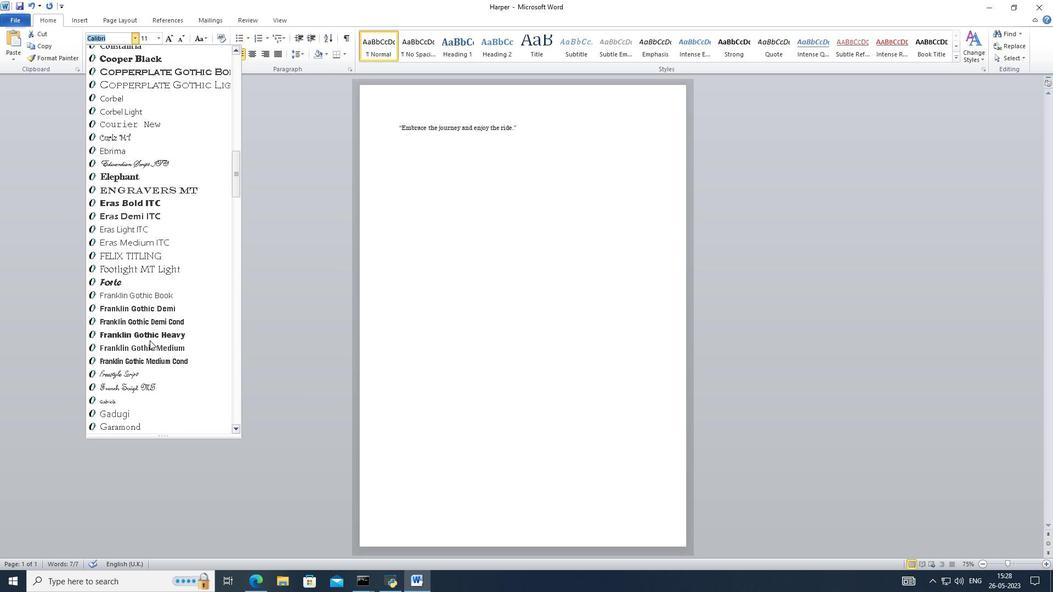 
Action: Mouse scrolled (149, 340) with delta (0, 0)
Screenshot: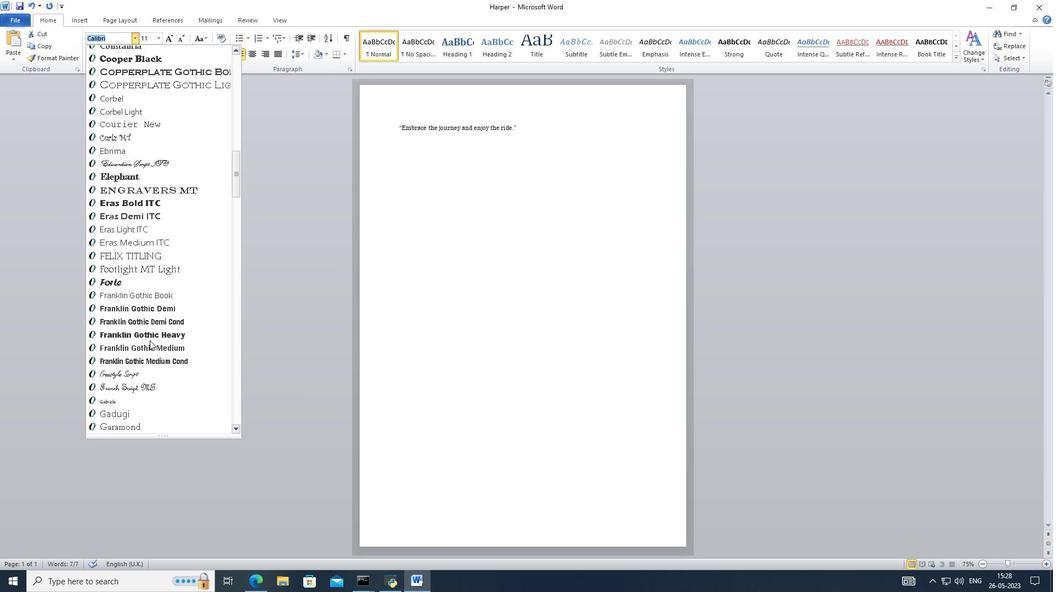 
Action: Mouse scrolled (149, 340) with delta (0, 0)
Screenshot: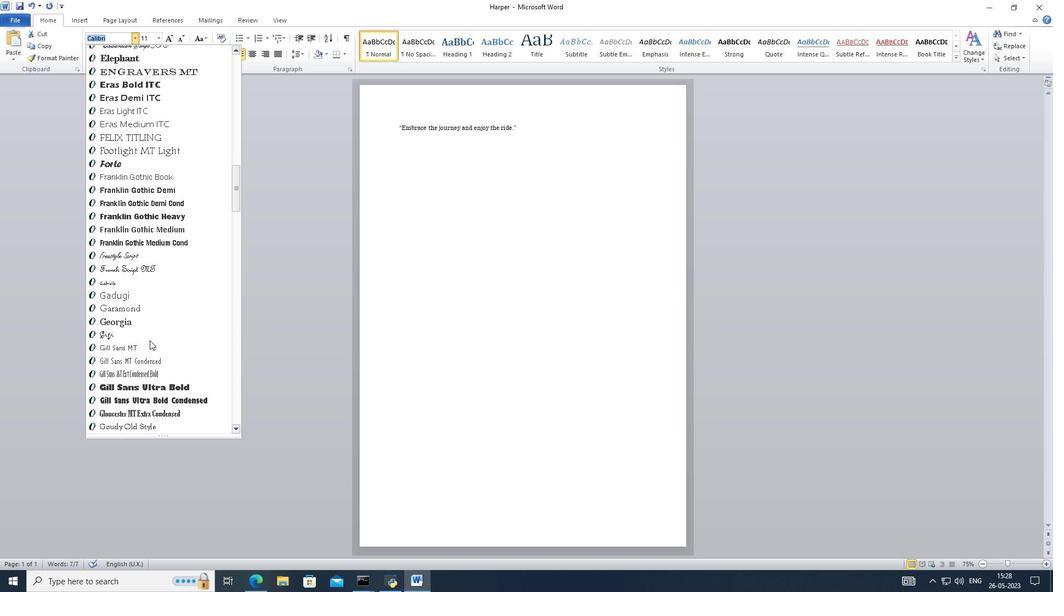 
Action: Mouse scrolled (149, 340) with delta (0, 0)
Screenshot: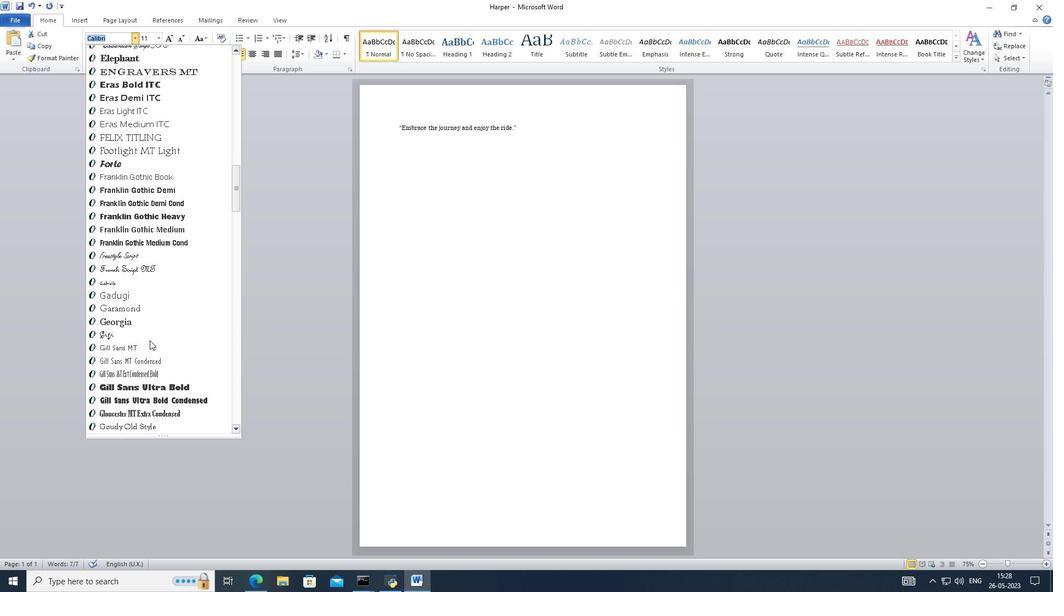 
Action: Mouse scrolled (149, 340) with delta (0, 0)
Screenshot: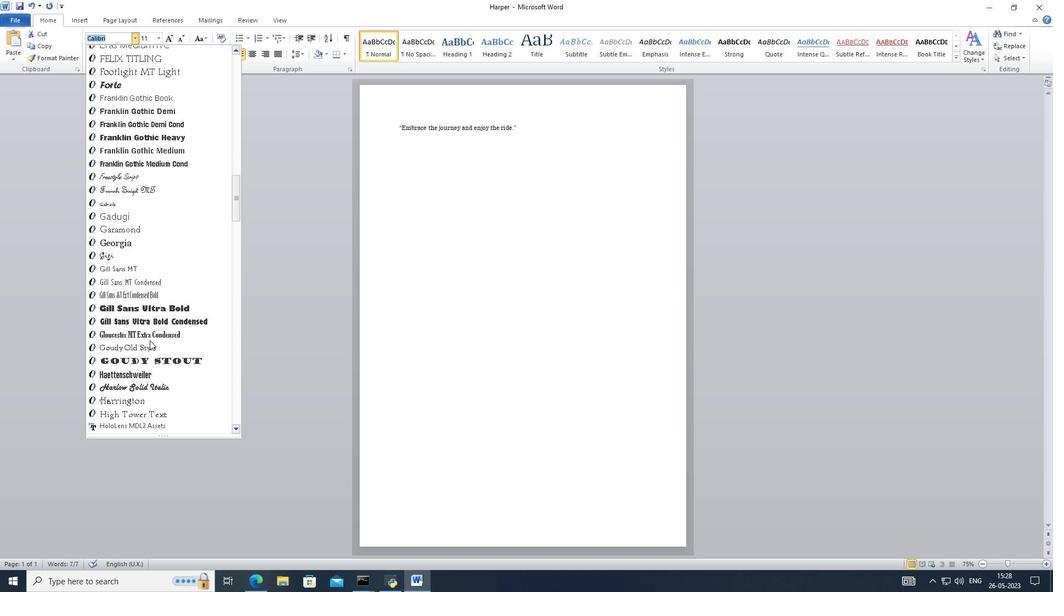 
Action: Mouse scrolled (149, 340) with delta (0, 0)
Screenshot: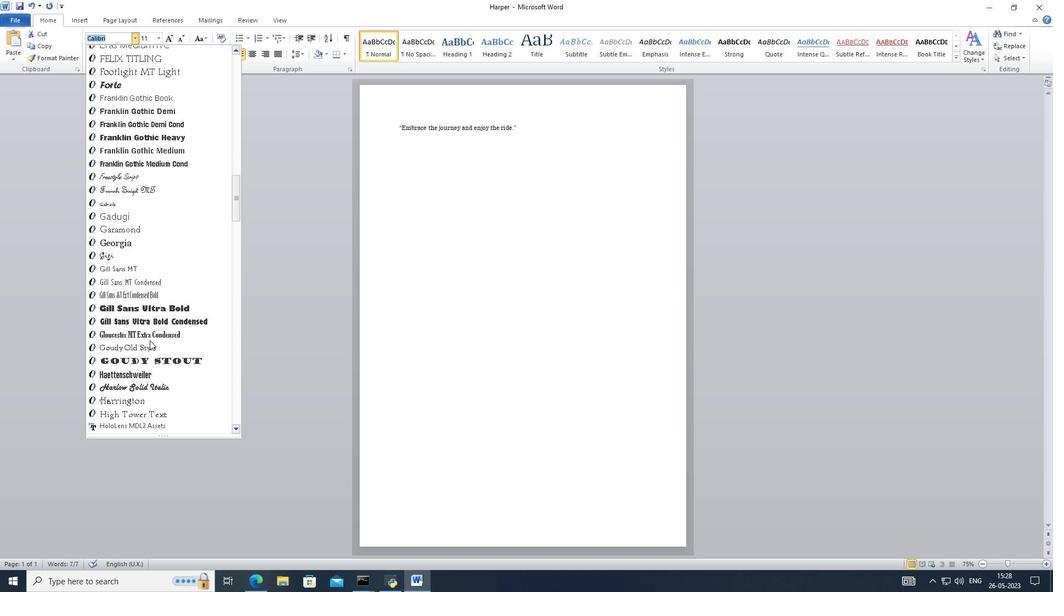 
Action: Mouse scrolled (149, 340) with delta (0, 0)
Screenshot: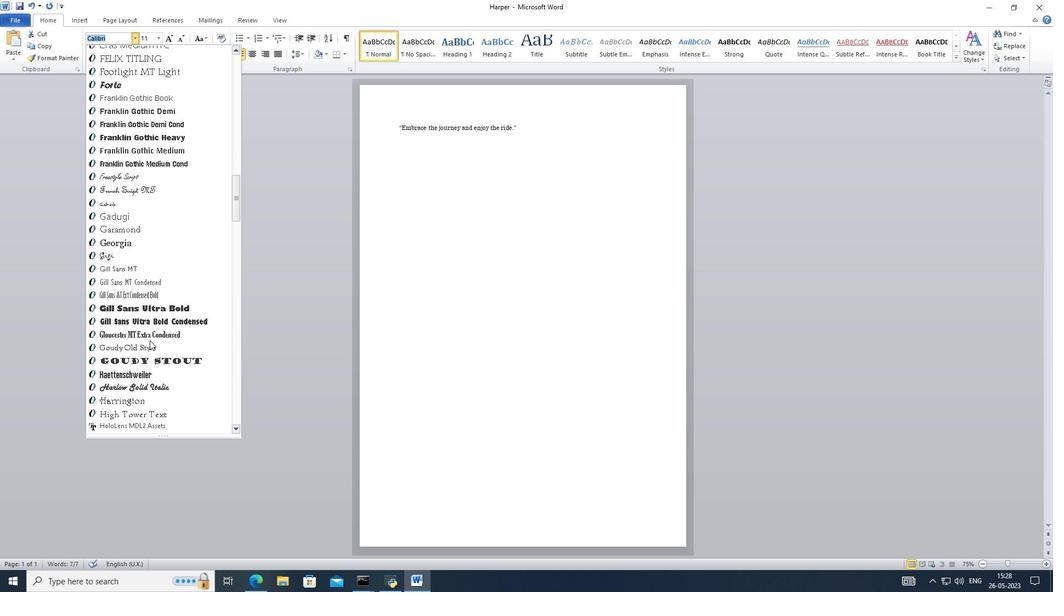 
Action: Mouse scrolled (149, 340) with delta (0, 0)
Screenshot: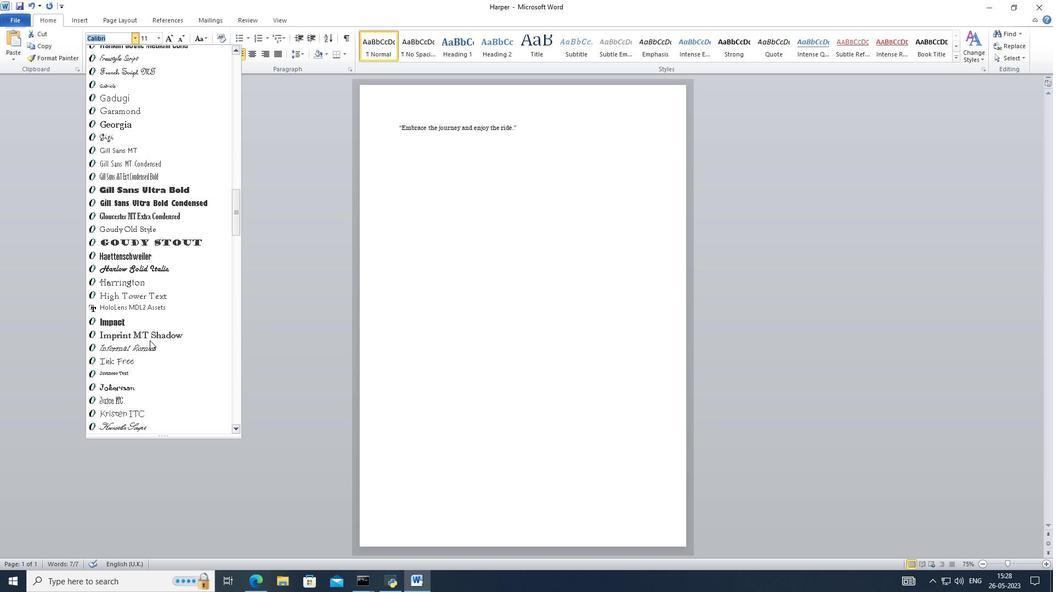 
Action: Mouse scrolled (149, 340) with delta (0, 0)
Screenshot: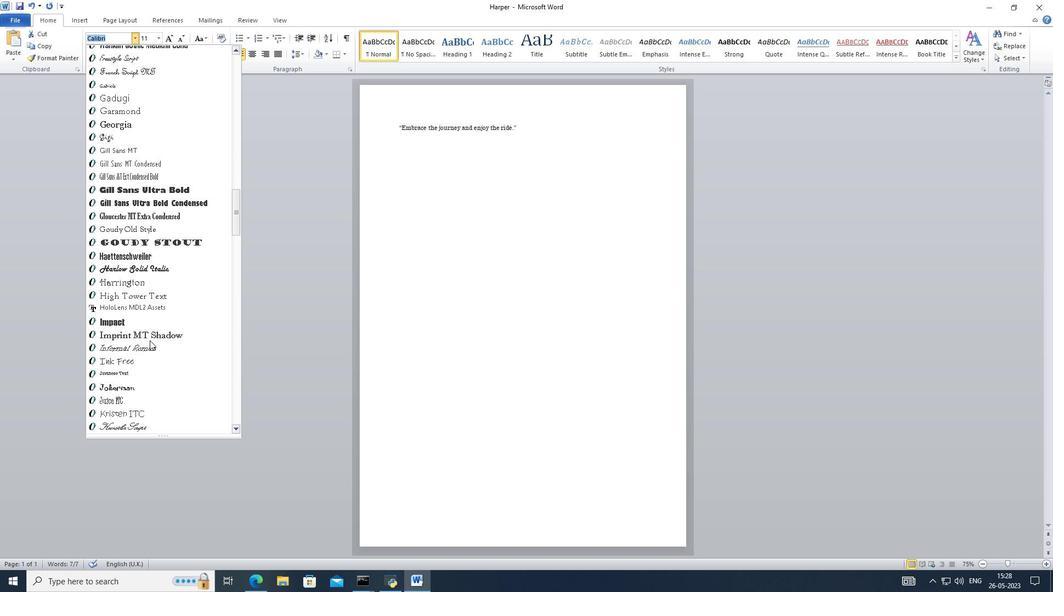 
Action: Mouse scrolled (149, 340) with delta (0, 0)
Screenshot: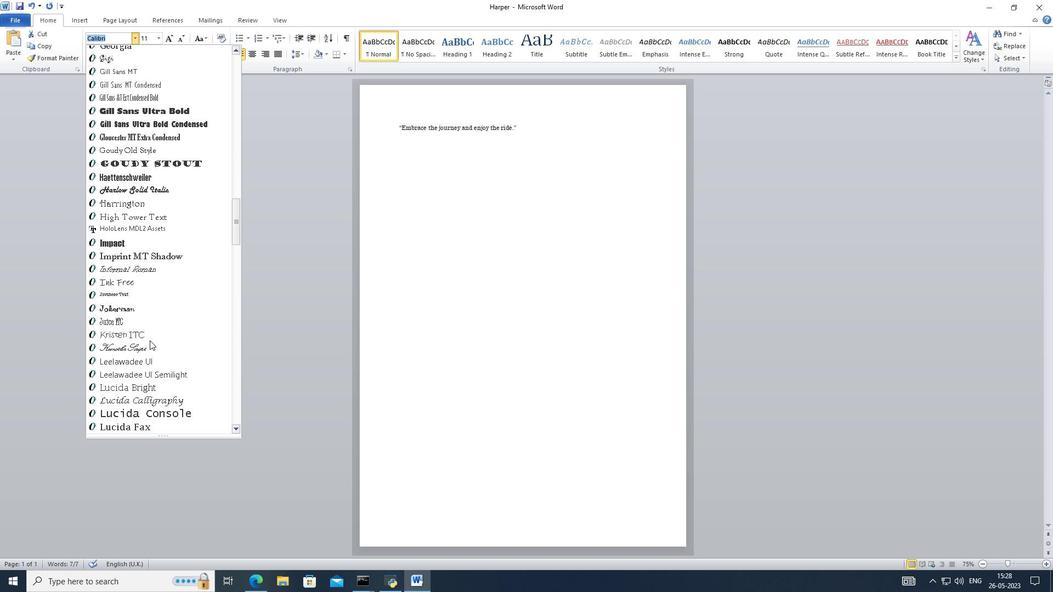 
Action: Mouse scrolled (149, 340) with delta (0, 0)
Screenshot: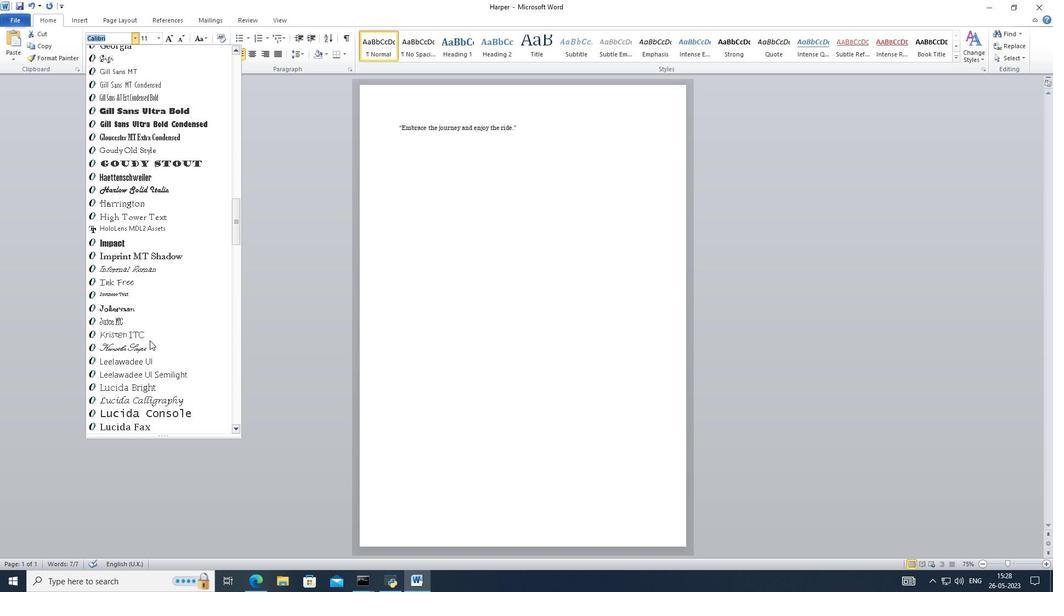 
Action: Mouse scrolled (149, 340) with delta (0, 0)
Screenshot: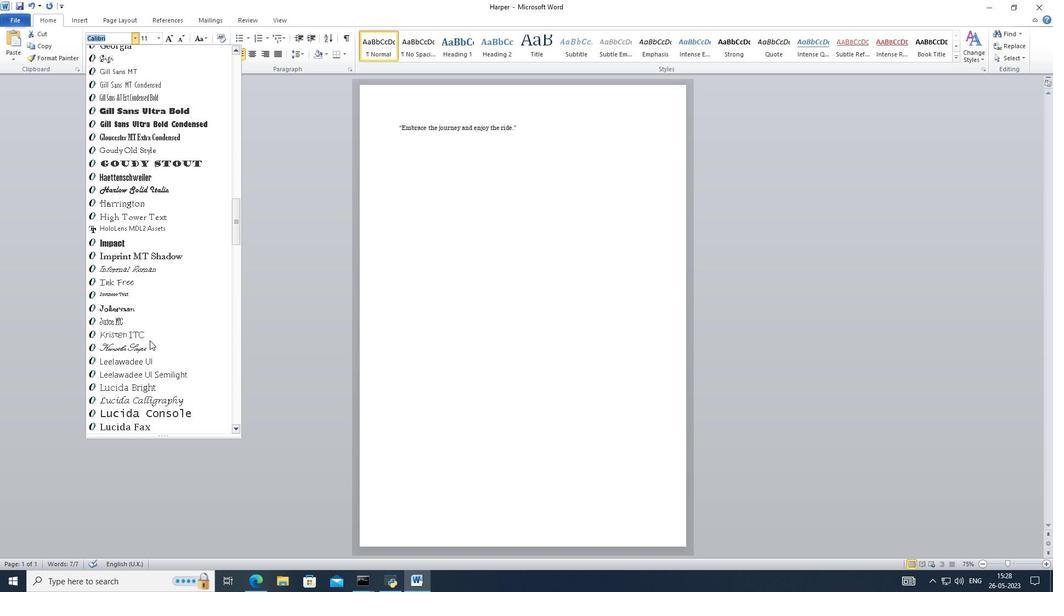 
Action: Mouse scrolled (149, 341) with delta (0, 0)
Screenshot: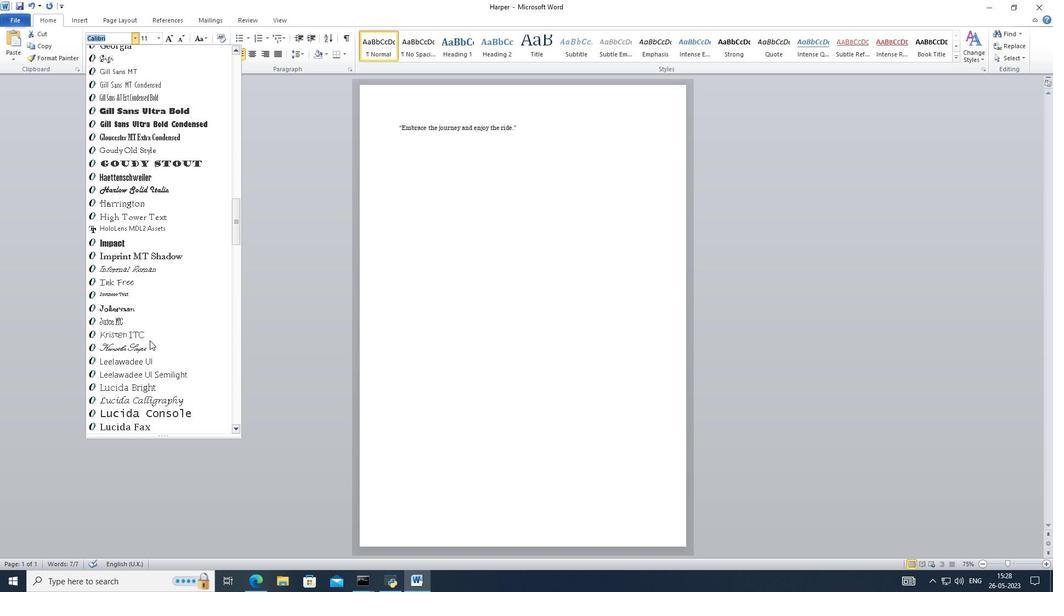 
Action: Mouse scrolled (149, 340) with delta (0, 0)
Screenshot: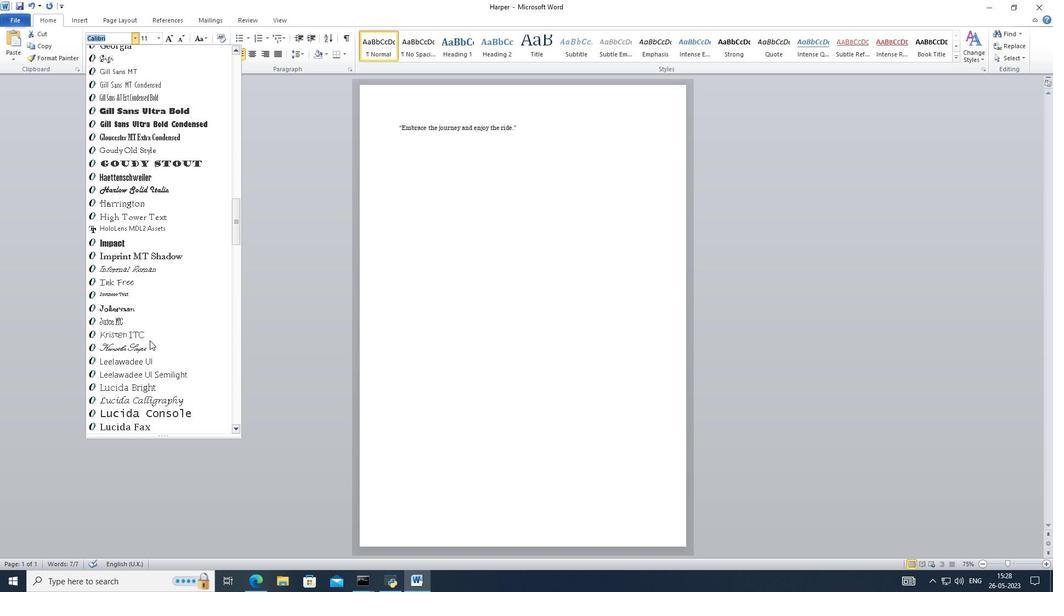 
Action: Mouse scrolled (149, 340) with delta (0, 0)
Screenshot: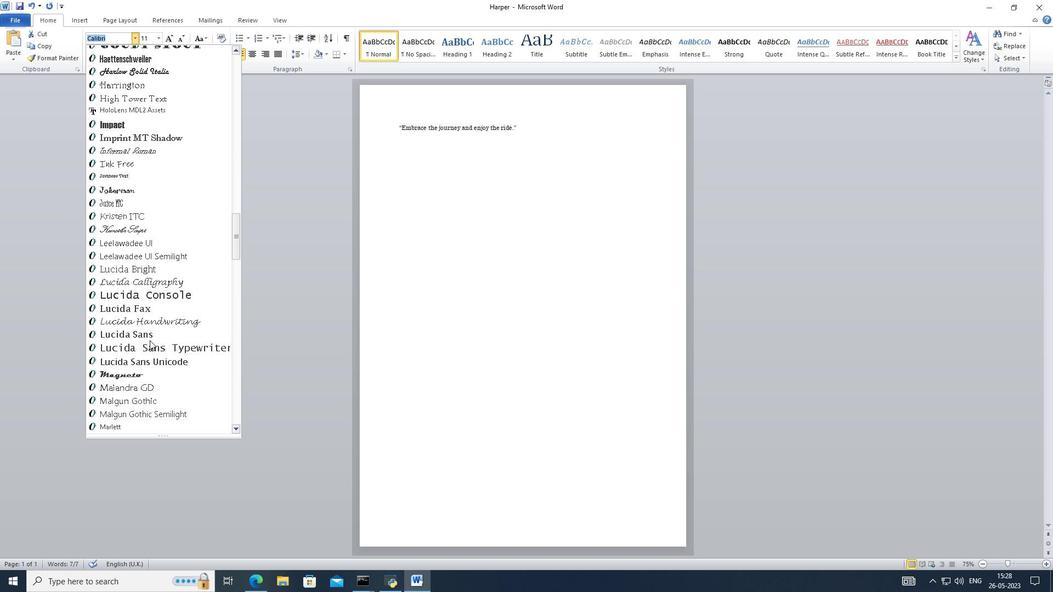 
Action: Mouse scrolled (149, 340) with delta (0, 0)
Screenshot: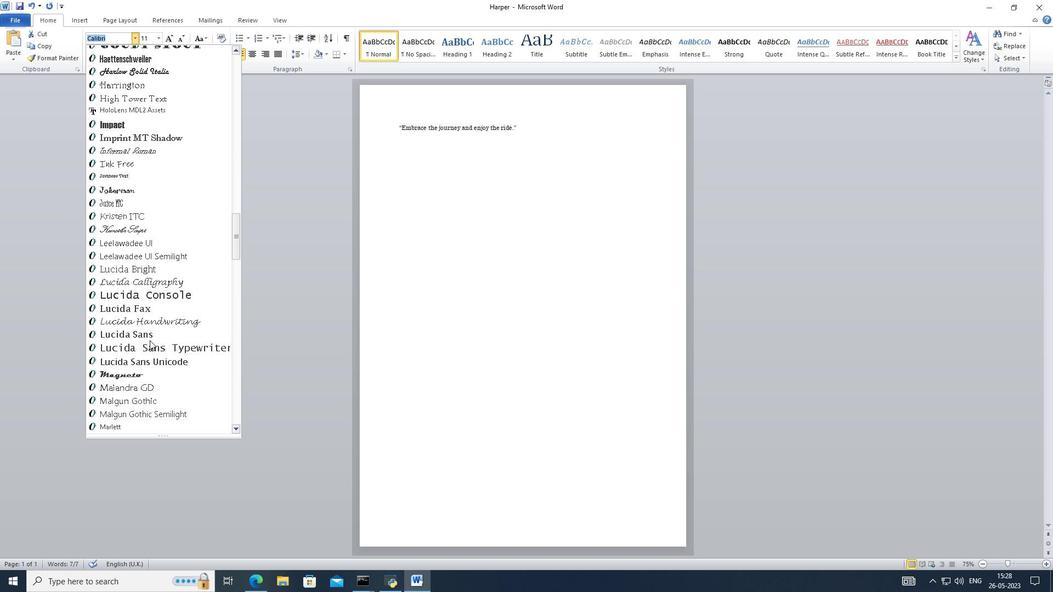 
Action: Mouse scrolled (149, 340) with delta (0, 0)
Screenshot: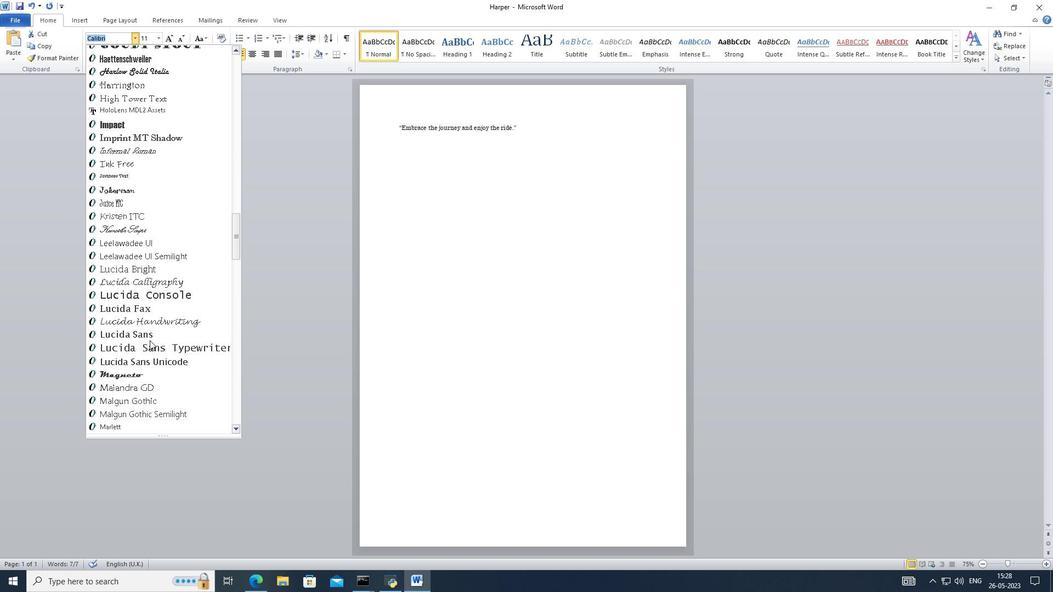 
Action: Mouse scrolled (149, 340) with delta (0, 0)
Screenshot: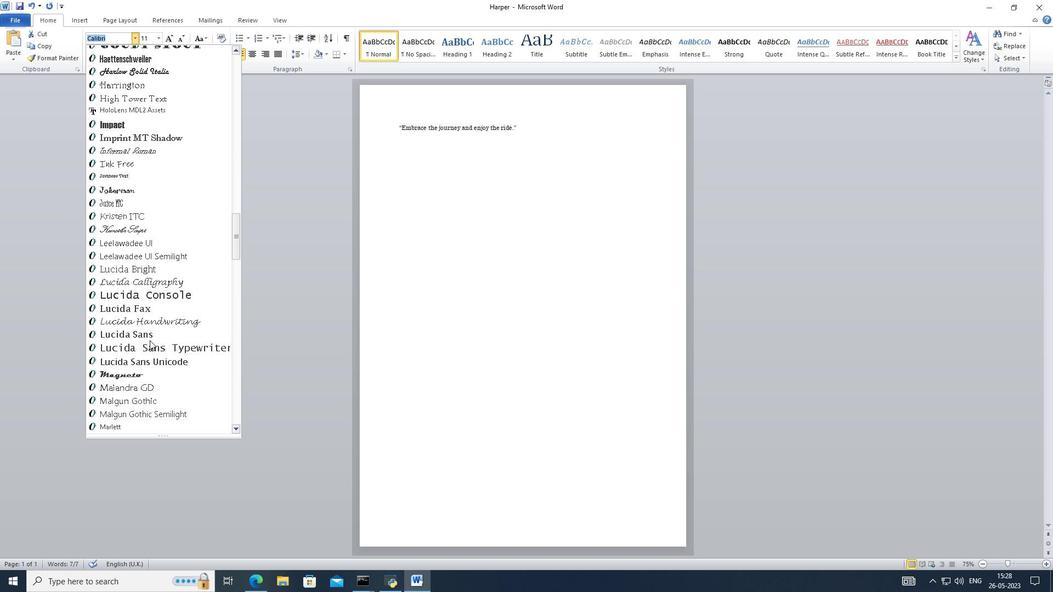 
Action: Mouse moved to (137, 218)
Screenshot: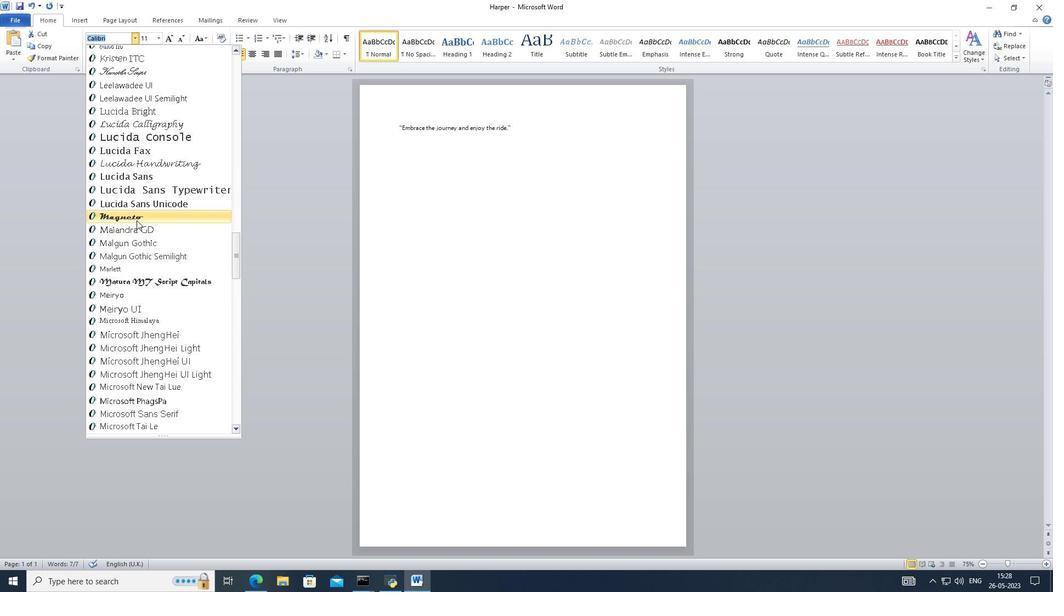 
Action: Mouse pressed left at (137, 218)
Screenshot: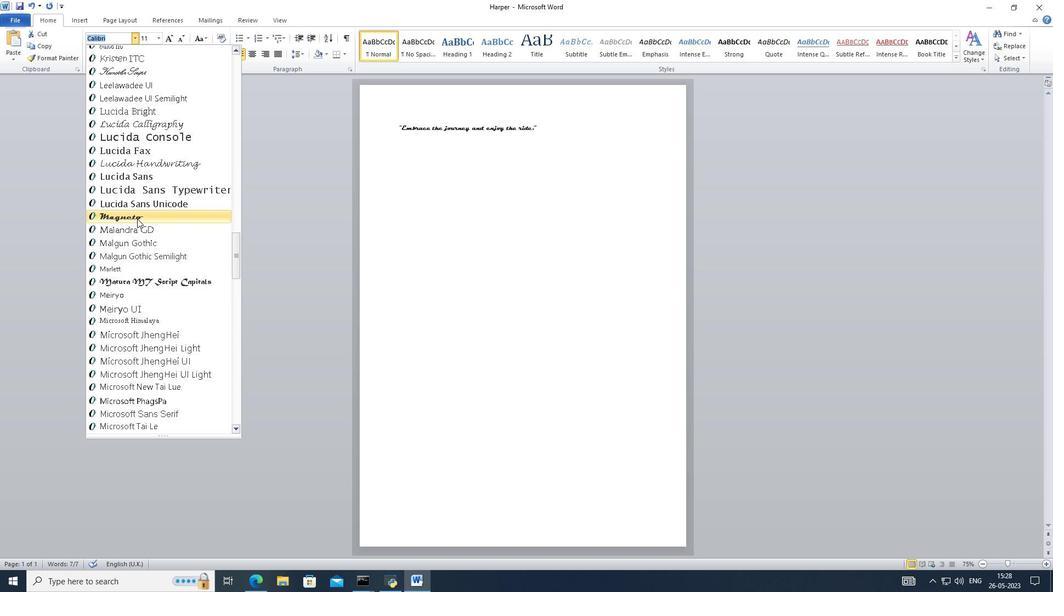 
Action: Mouse moved to (166, 41)
Screenshot: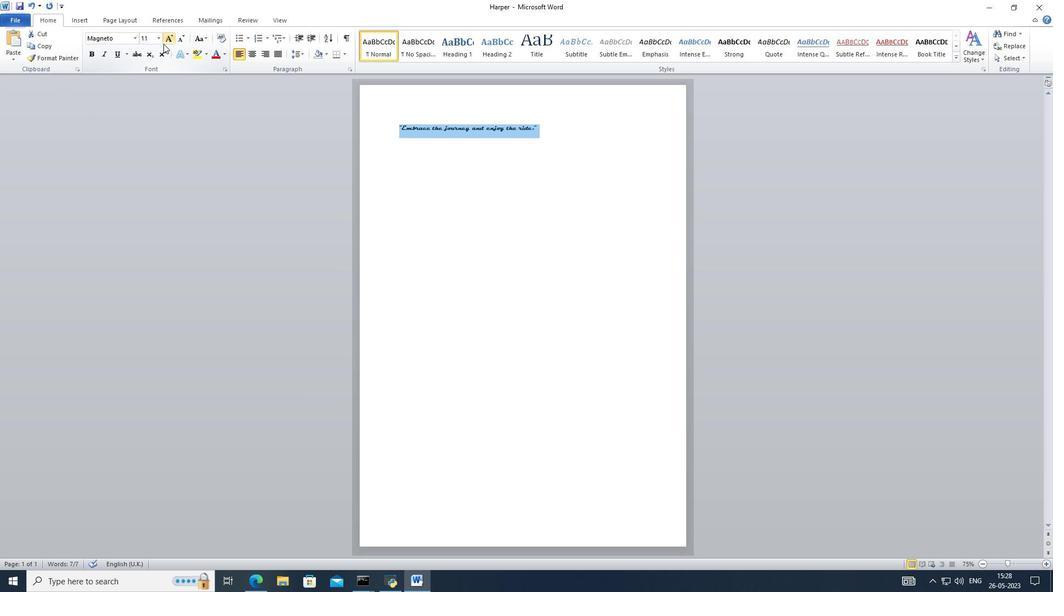 
Action: Mouse pressed left at (166, 41)
Screenshot: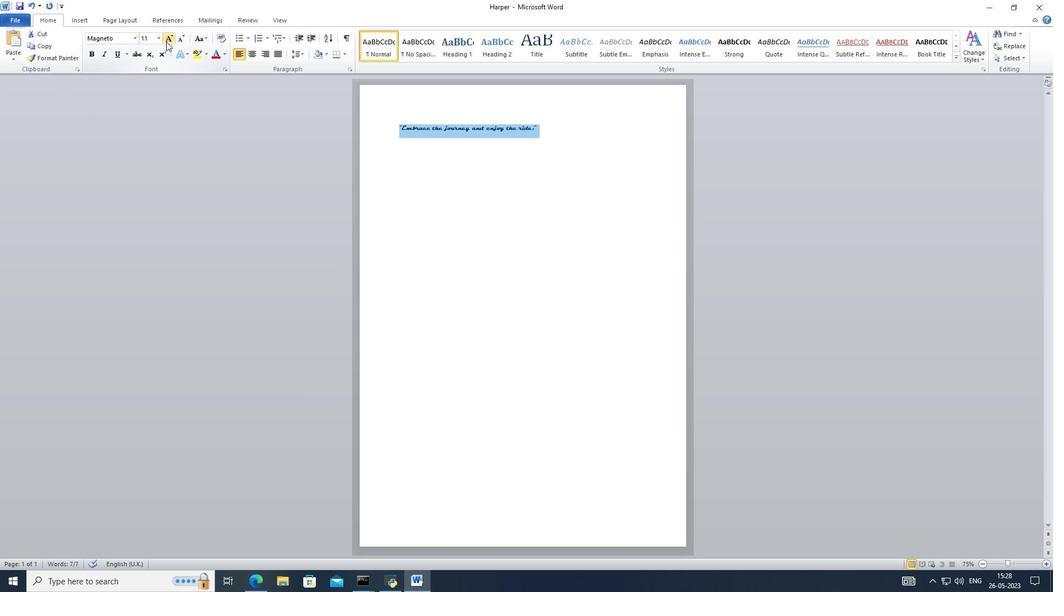 
Action: Mouse pressed left at (166, 41)
Screenshot: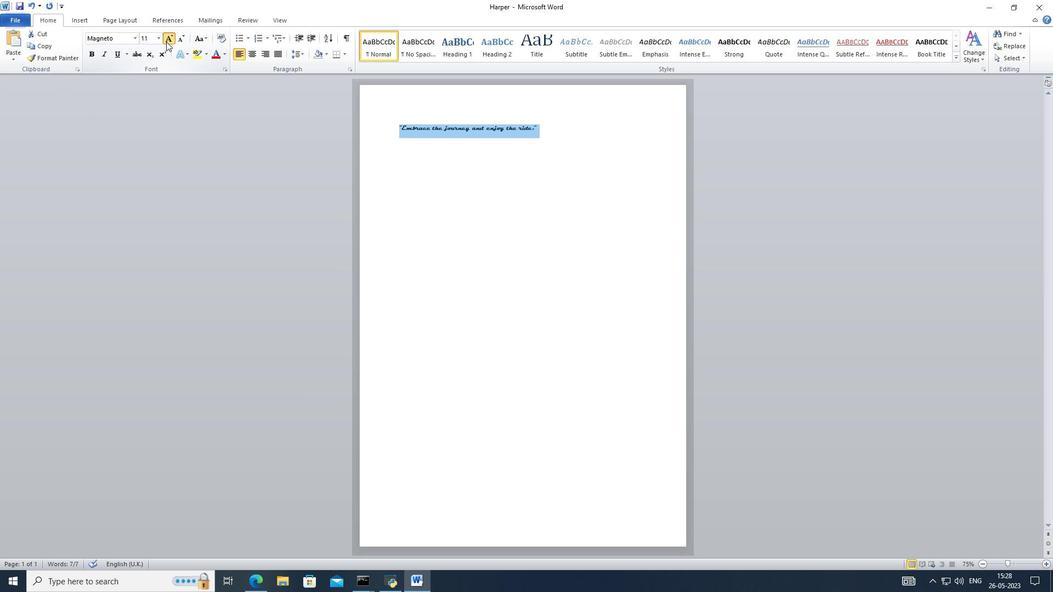 
Action: Mouse pressed left at (166, 41)
Screenshot: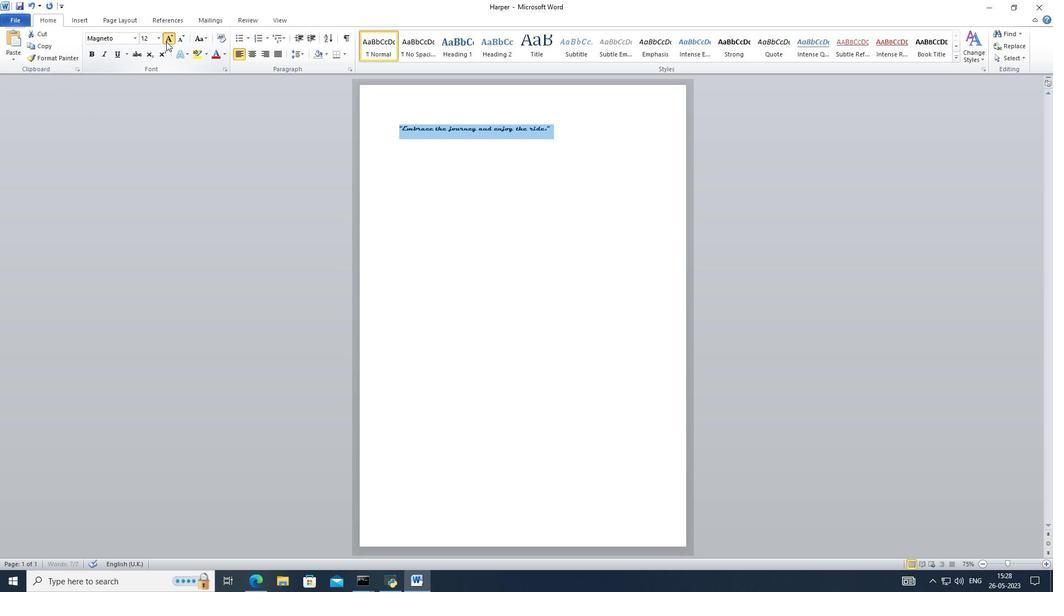 
Action: Mouse pressed left at (166, 41)
Screenshot: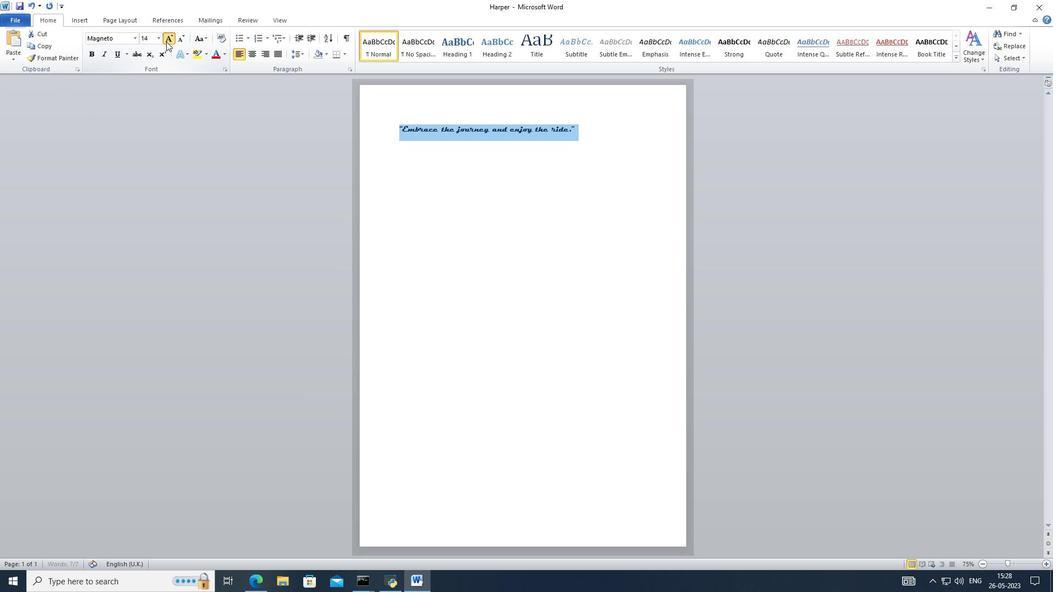 
Action: Mouse moved to (182, 37)
Screenshot: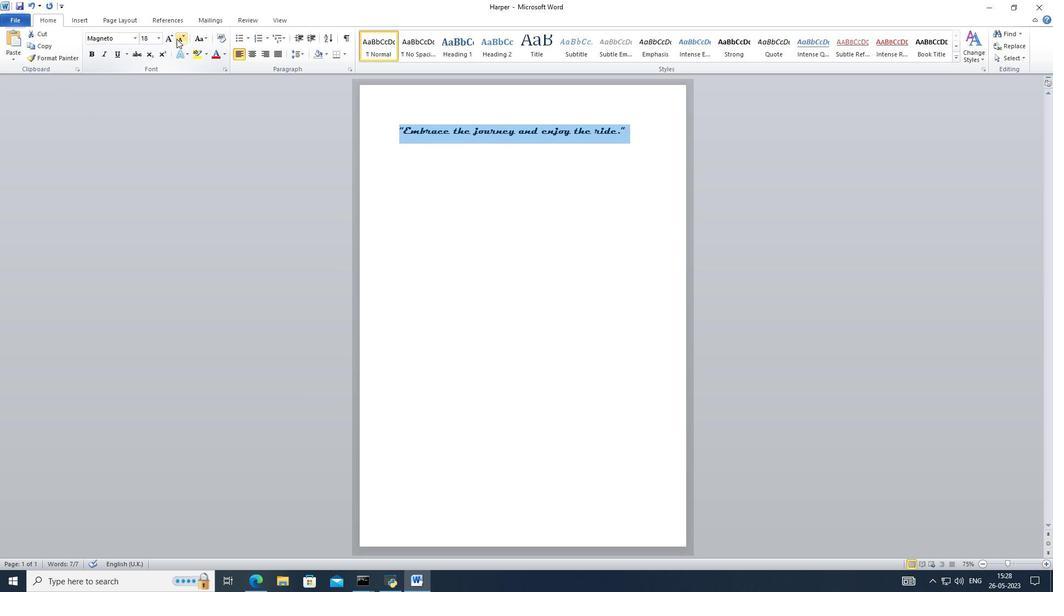 
Action: Mouse pressed left at (182, 37)
Screenshot: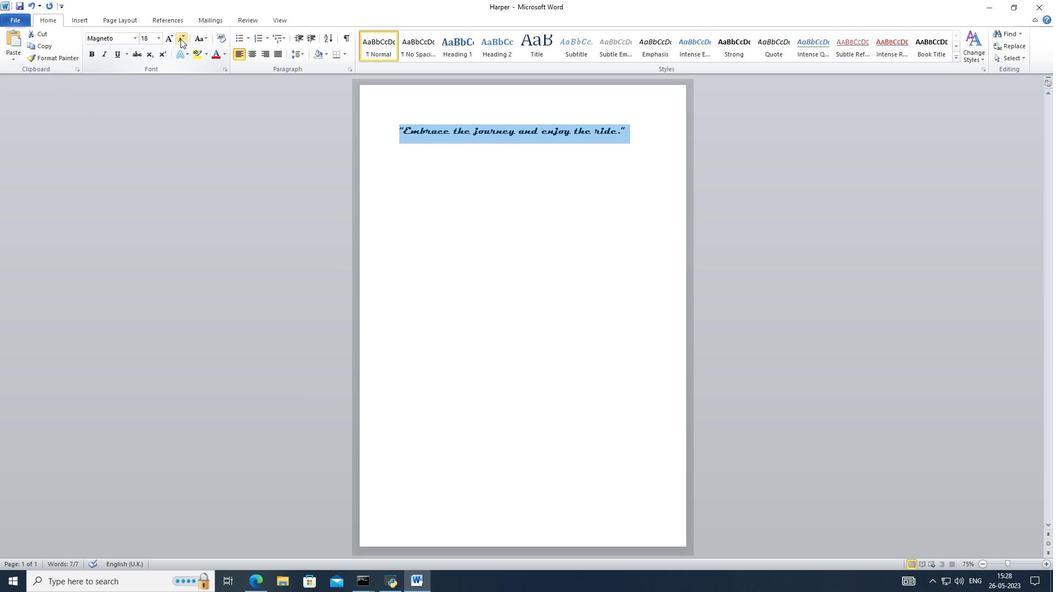 
Action: Mouse moved to (278, 52)
Screenshot: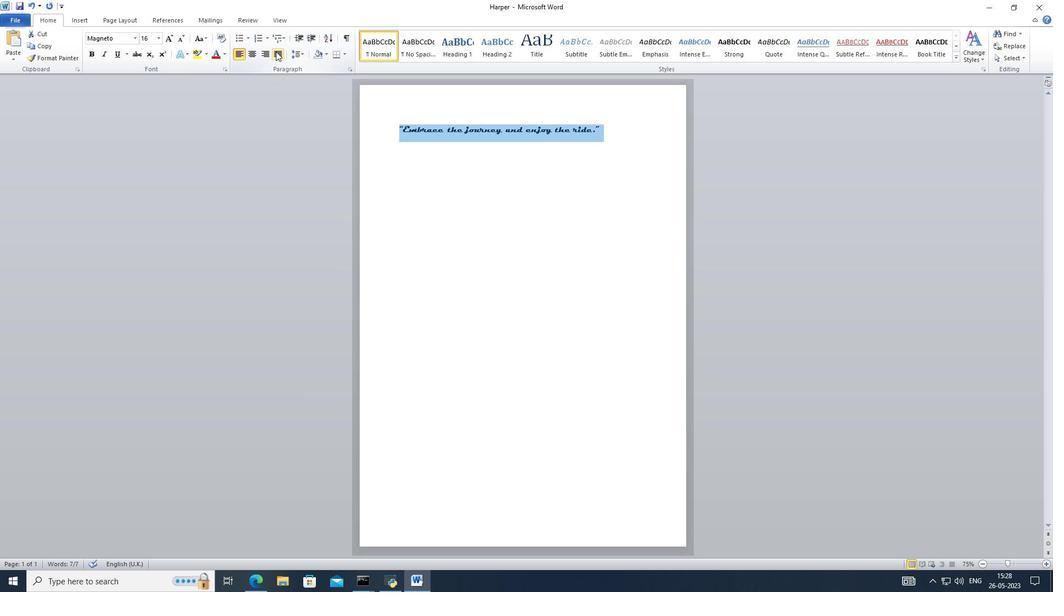 
Action: Mouse pressed left at (278, 52)
Screenshot: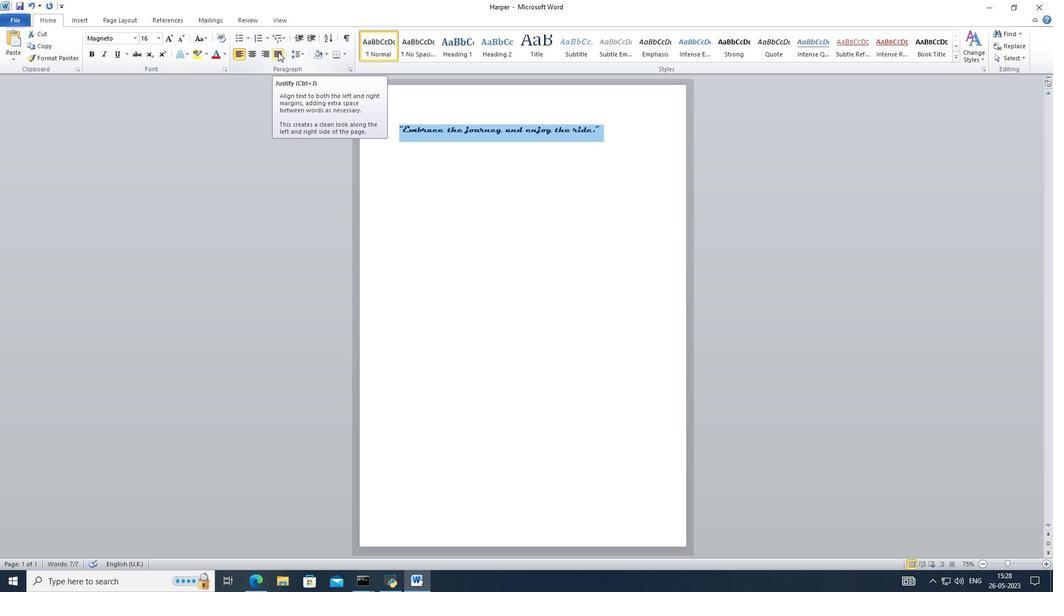
Action: Mouse moved to (224, 52)
Screenshot: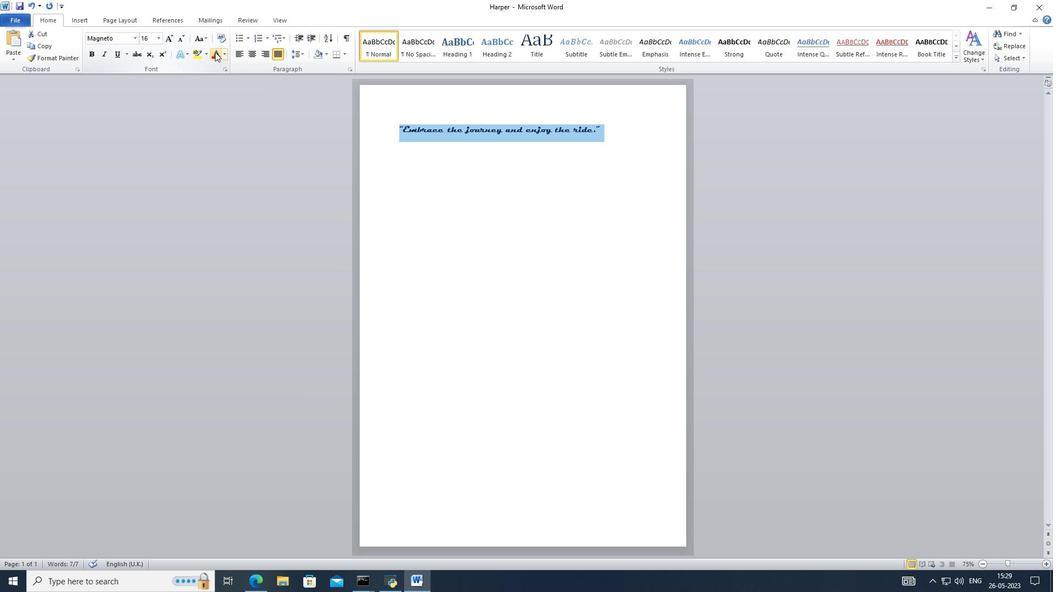 
Action: Mouse pressed left at (224, 52)
Screenshot: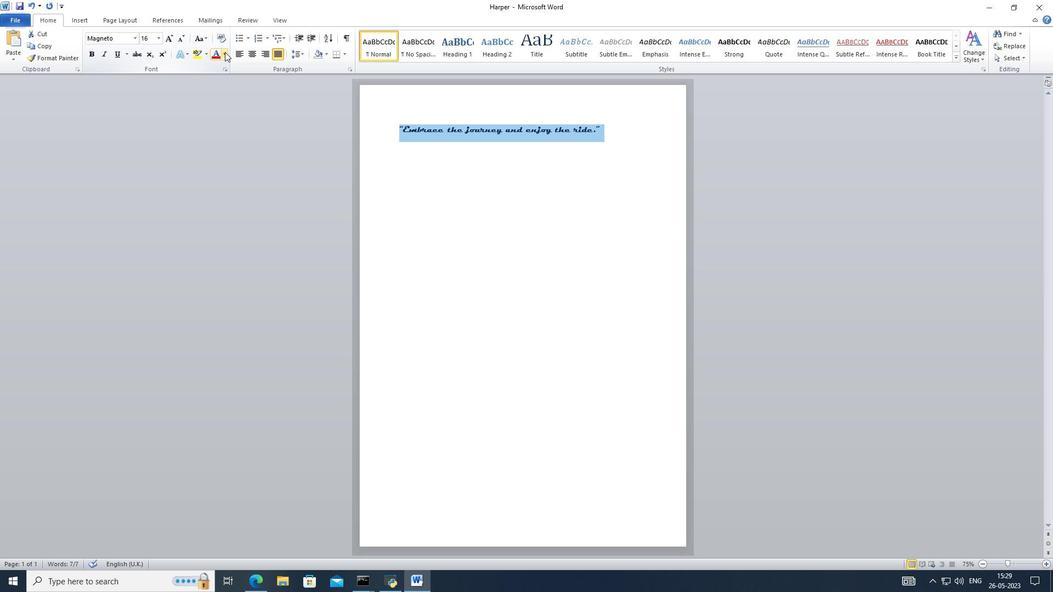
Action: Mouse moved to (275, 86)
Screenshot: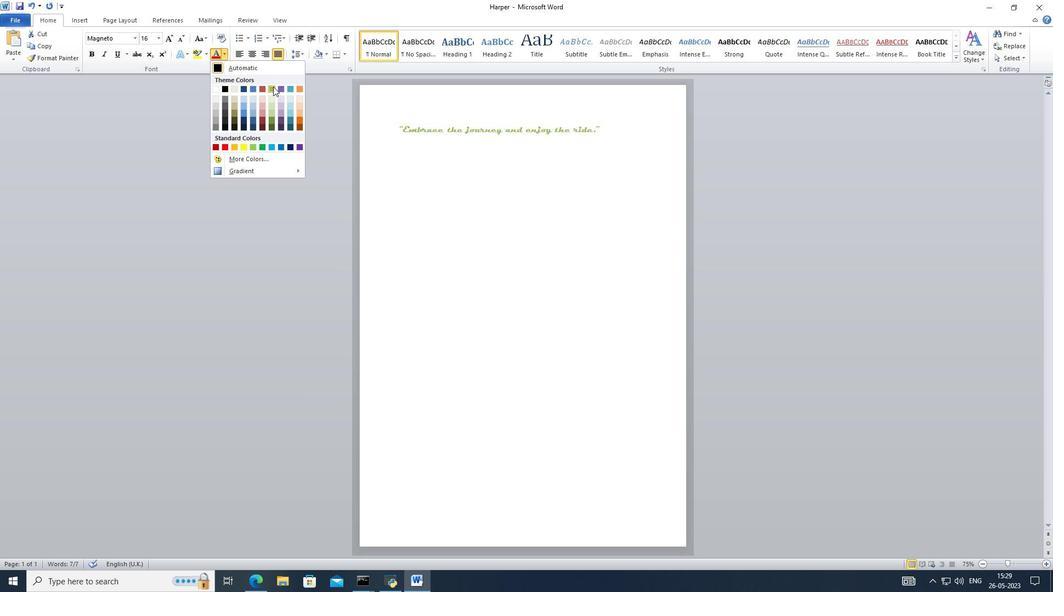 
Action: Mouse pressed left at (275, 86)
Screenshot: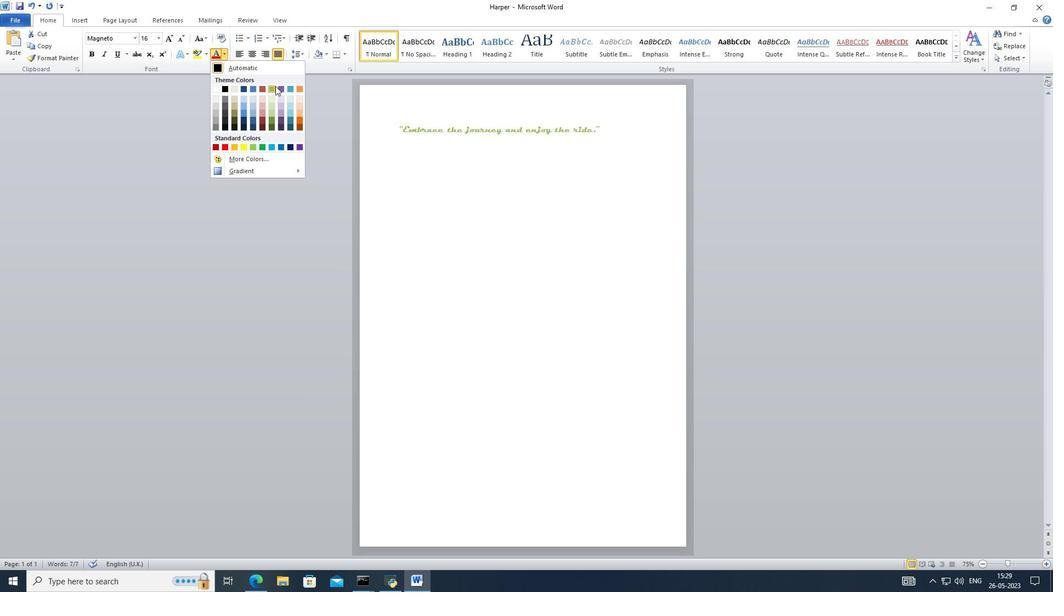 
Action: Mouse moved to (452, 227)
Screenshot: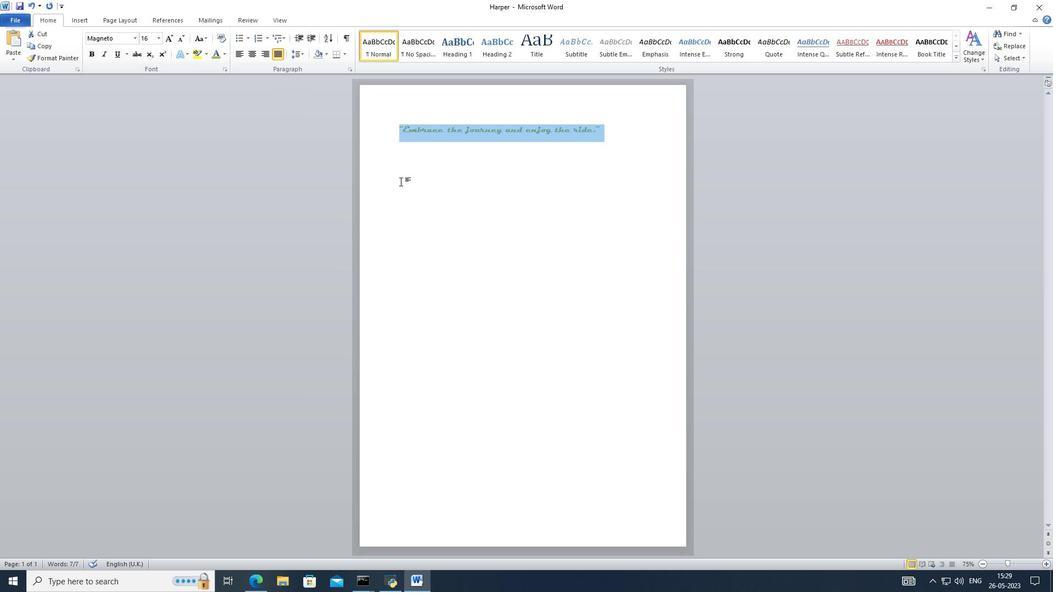 
Action: Mouse pressed left at (452, 227)
Screenshot: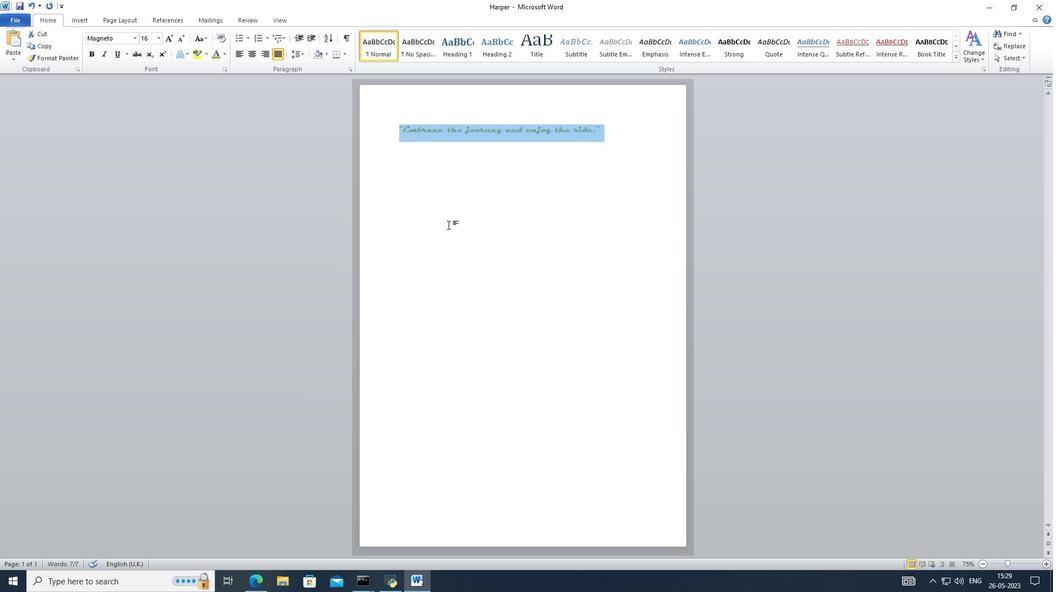
